 Task: Look for space in Morlanwelz-Mariemont, Belgium from 7th July, 2023 to 14th July, 2023 for 1 adult in price range Rs.6000 to Rs.14000. Place can be shared room with 1  bedroom having 1 bed and 1 bathroom. Property type can be hotel. Amenities needed are: heating, . Booking option can be shelf check-in. Required host language is English.
Action: Mouse moved to (436, 113)
Screenshot: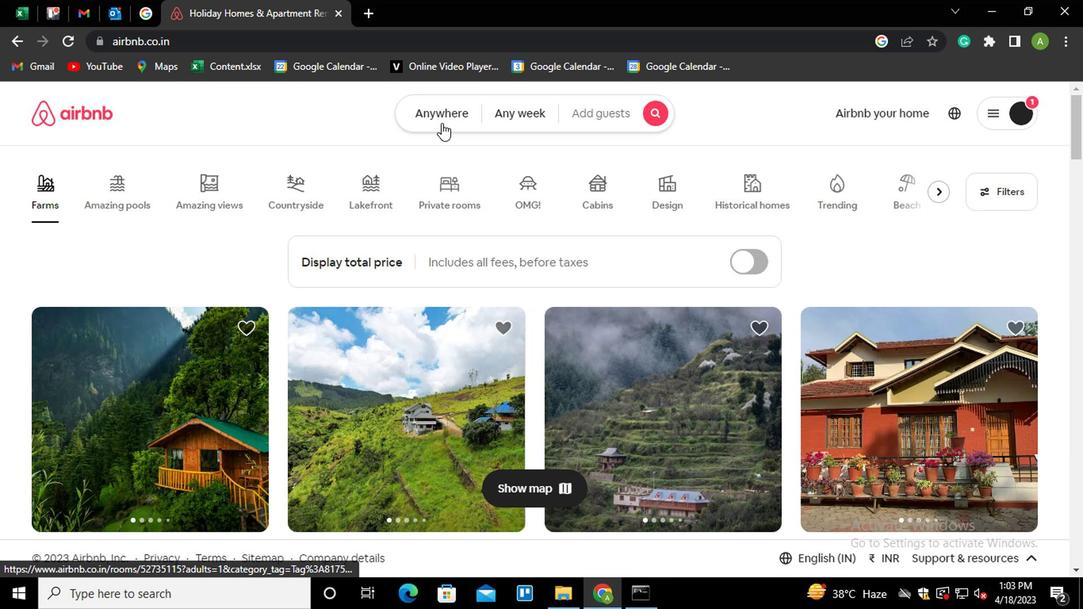 
Action: Mouse pressed left at (436, 113)
Screenshot: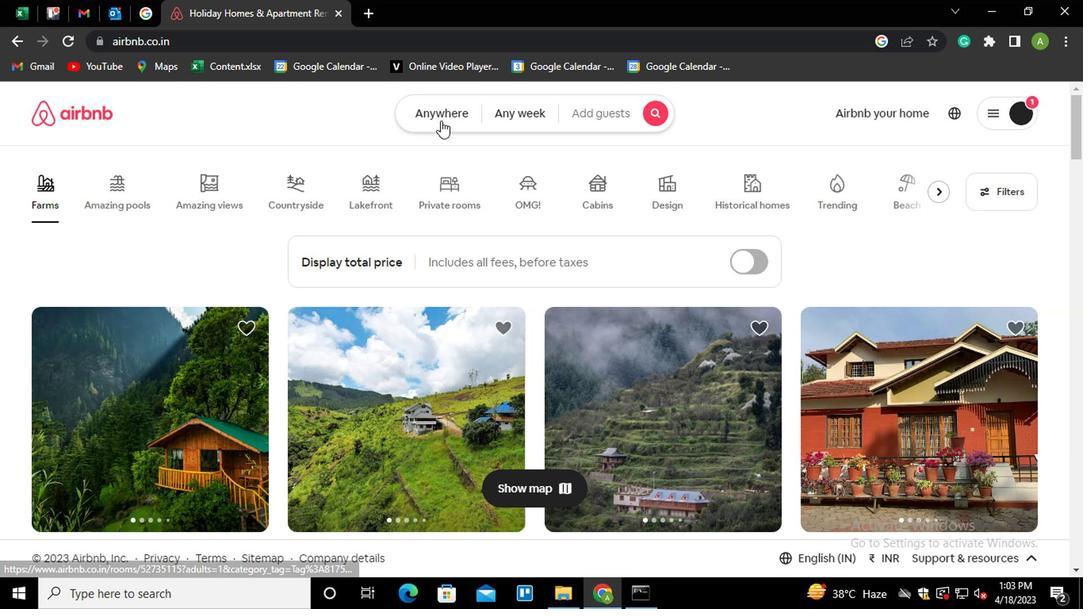 
Action: Mouse moved to (297, 173)
Screenshot: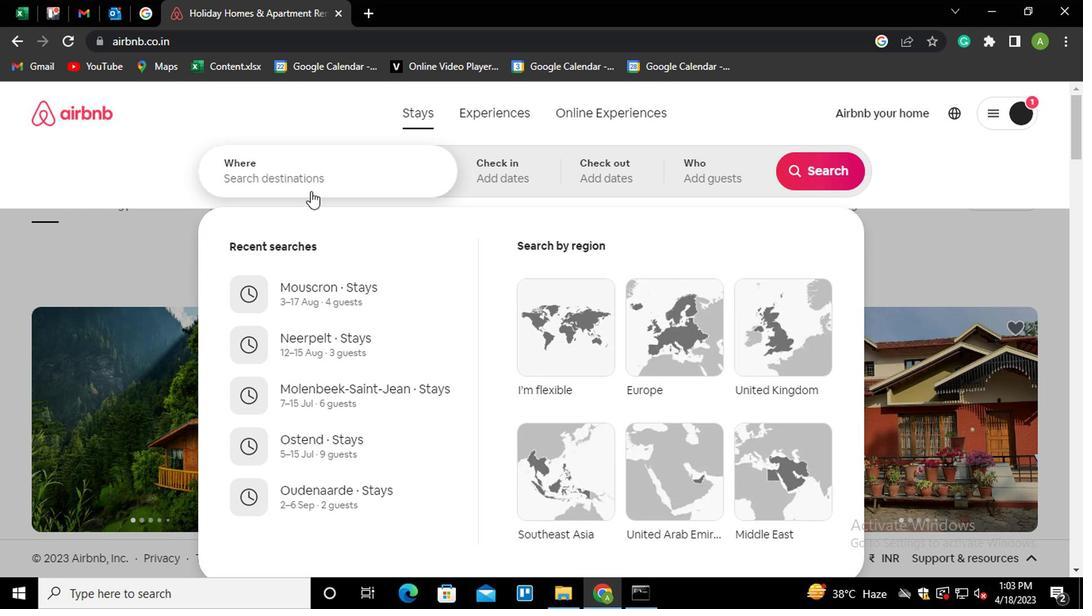 
Action: Mouse pressed left at (297, 173)
Screenshot: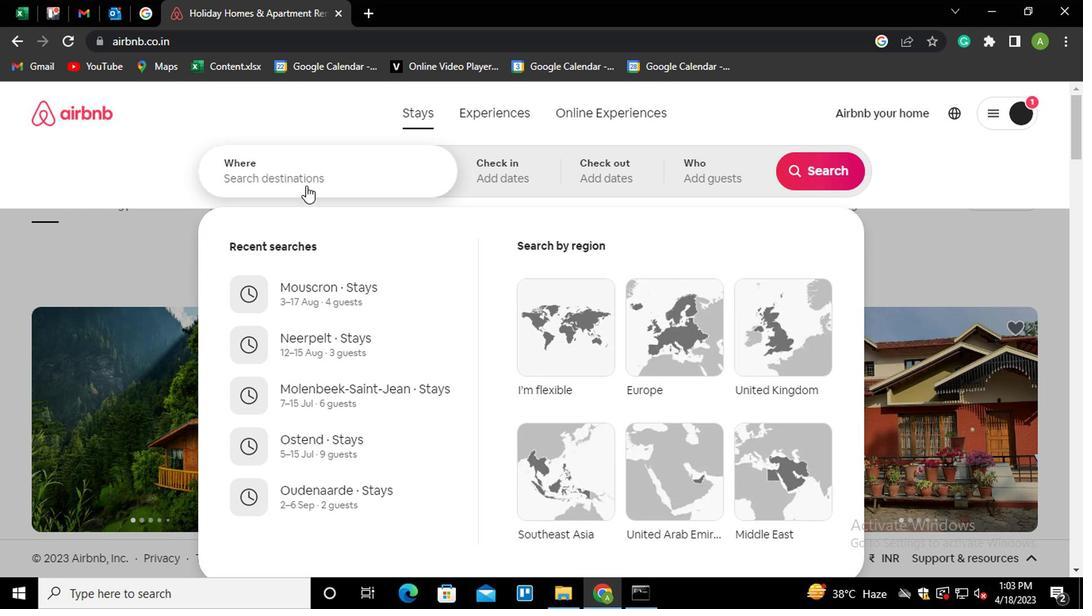 
Action: Key pressed <Key.shift_r><Key.shift_r><Key.shift_r><Key.shift_r><Key.shift_r><Key.shift_r><Key.shift_r><Key.shift_r>Morlanwelz
Screenshot: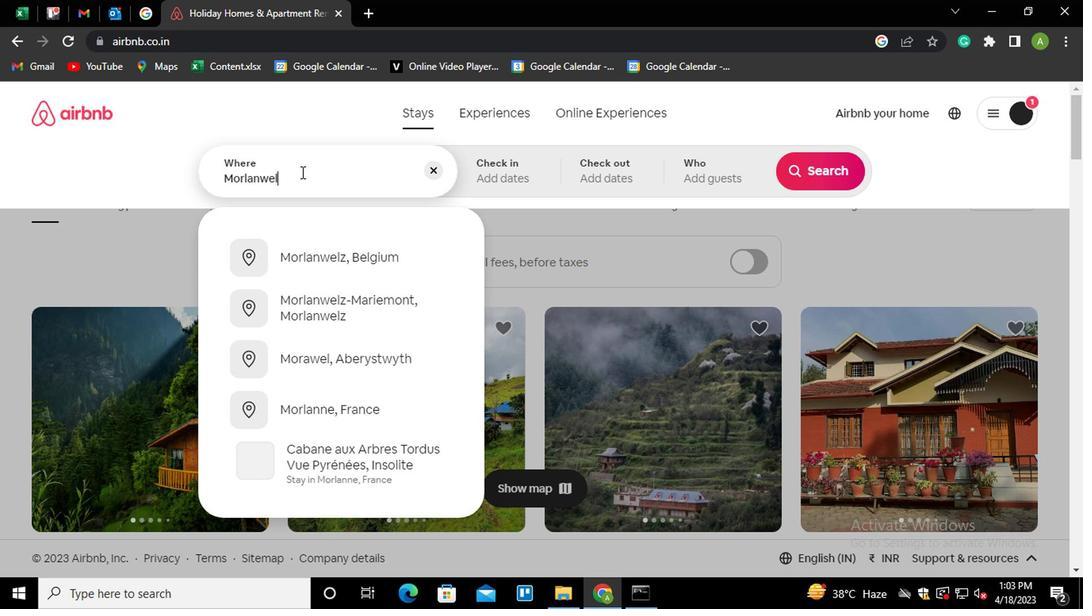 
Action: Mouse moved to (326, 303)
Screenshot: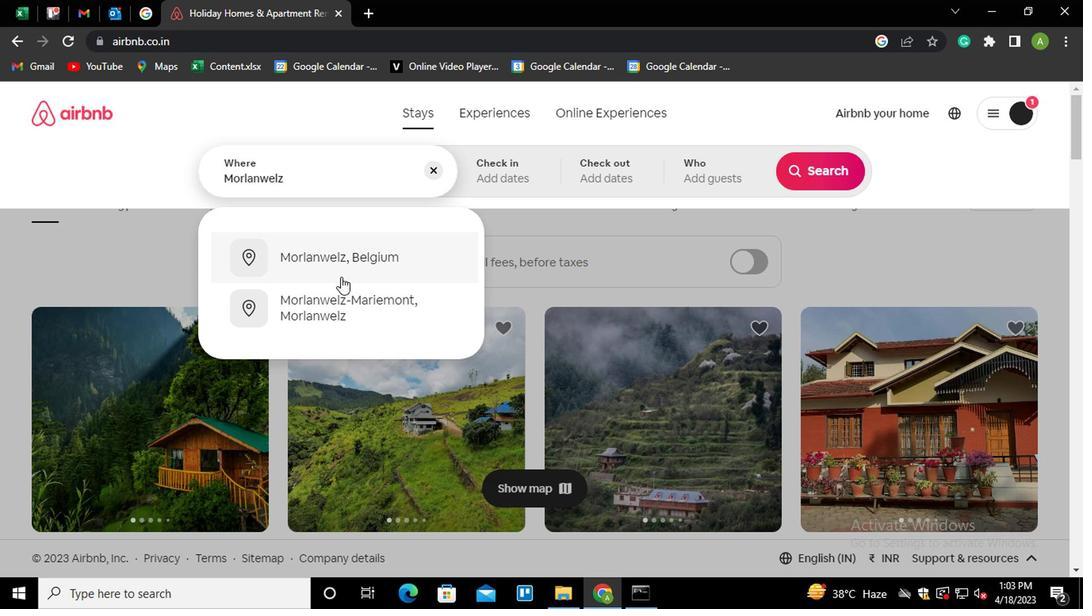 
Action: Mouse pressed left at (326, 303)
Screenshot: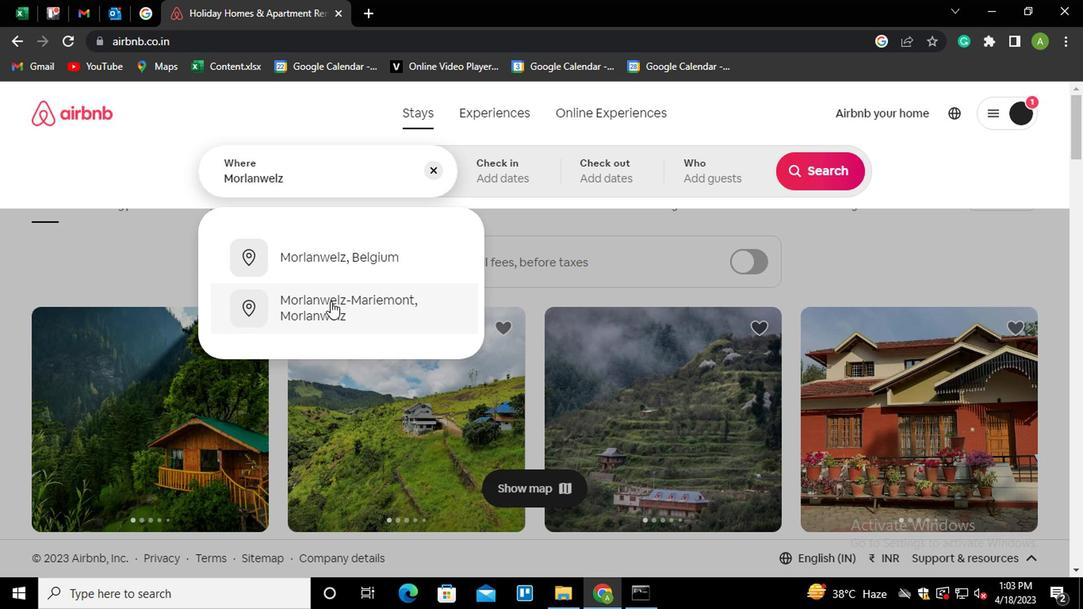 
Action: Mouse moved to (807, 299)
Screenshot: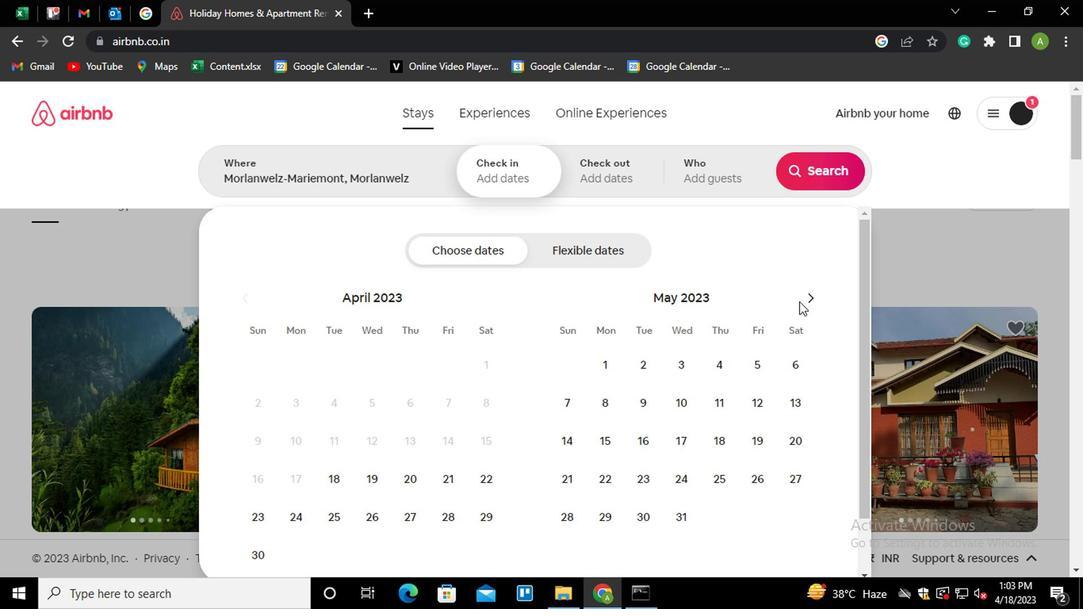 
Action: Mouse pressed left at (807, 299)
Screenshot: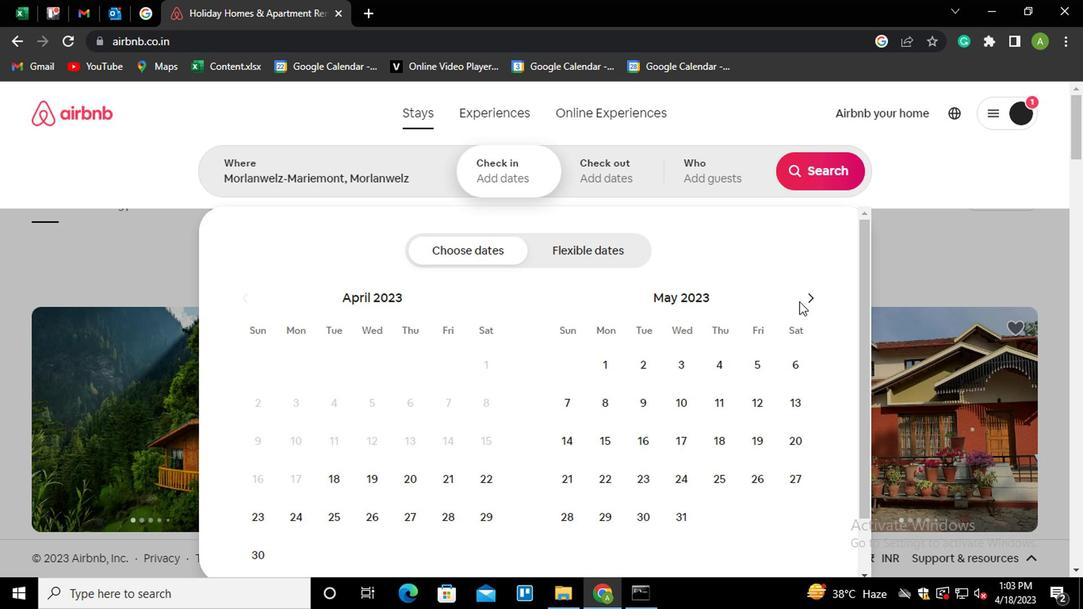 
Action: Mouse pressed left at (807, 299)
Screenshot: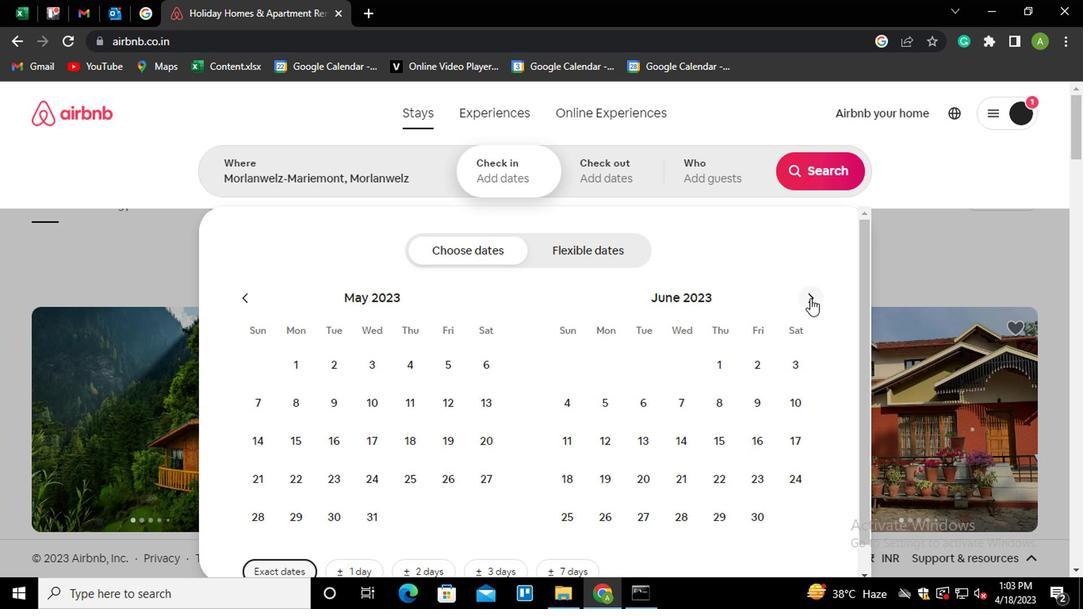 
Action: Mouse moved to (762, 404)
Screenshot: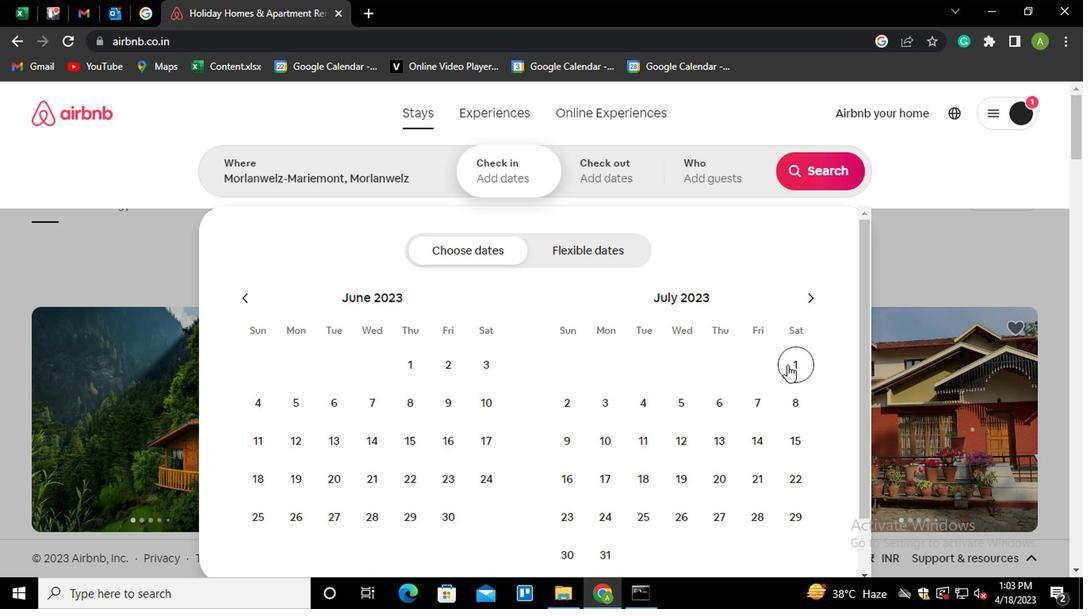 
Action: Mouse pressed left at (762, 404)
Screenshot: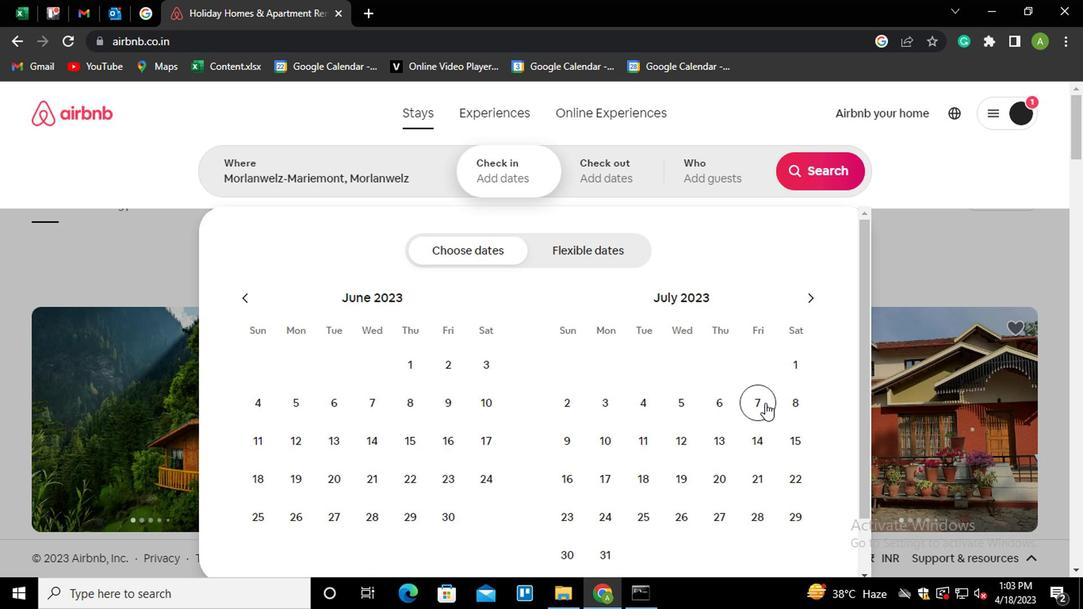 
Action: Mouse moved to (753, 434)
Screenshot: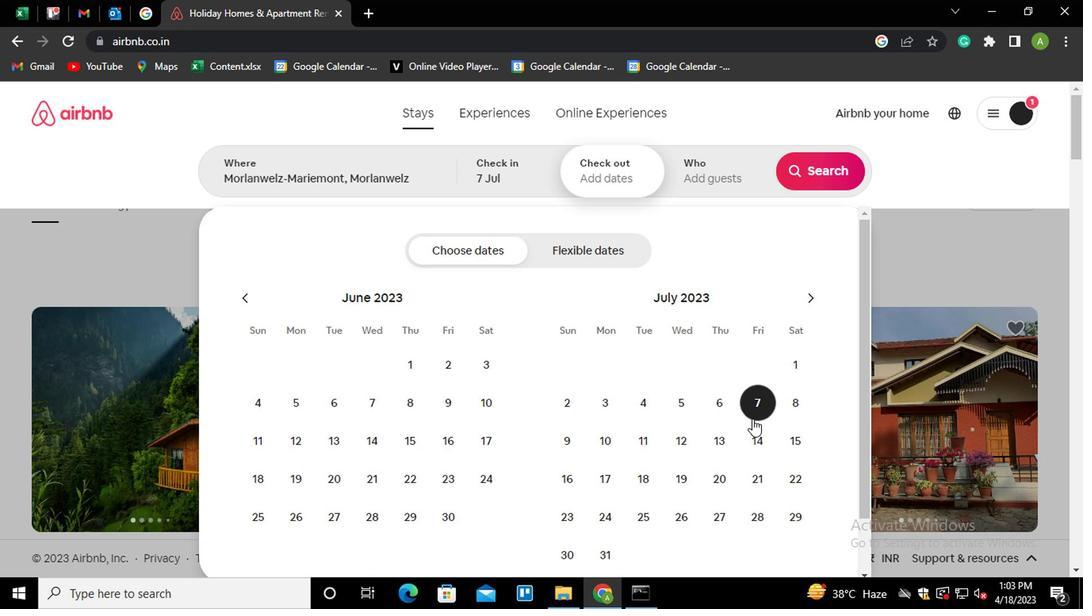 
Action: Mouse pressed left at (753, 434)
Screenshot: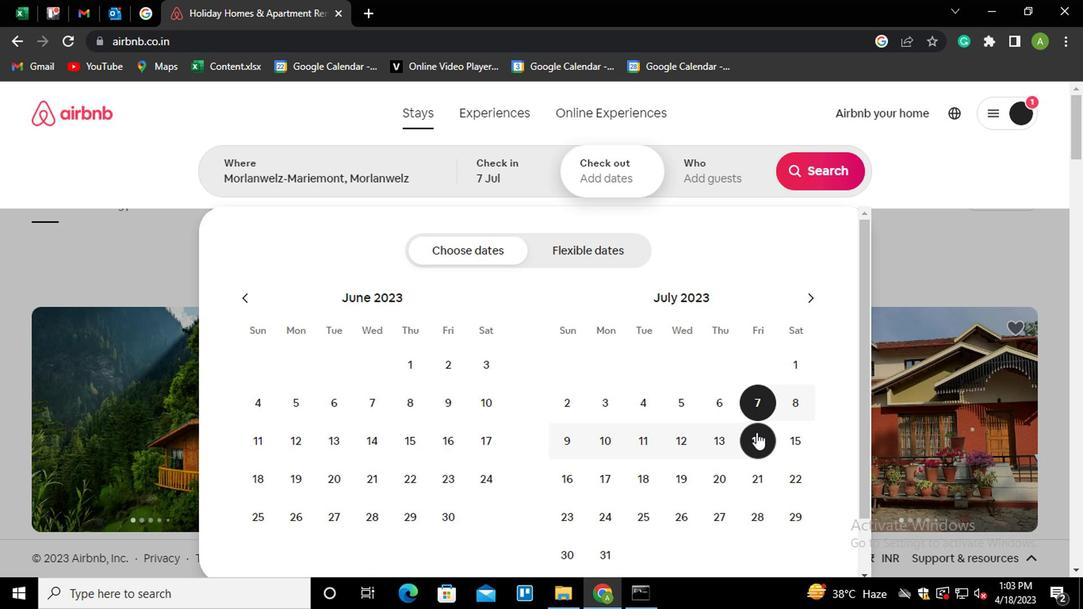
Action: Mouse moved to (703, 177)
Screenshot: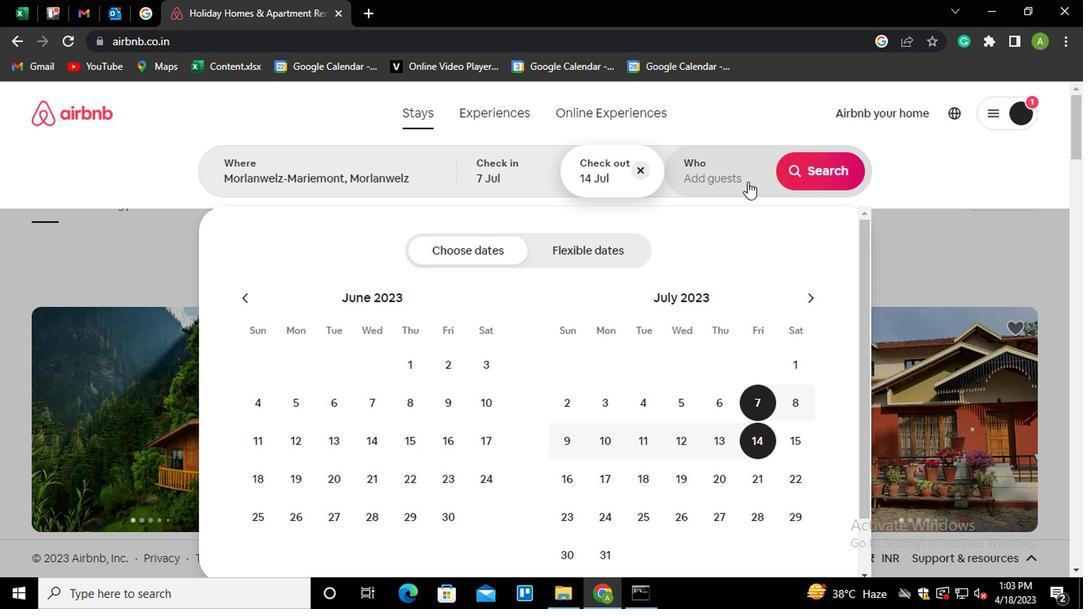
Action: Mouse pressed left at (703, 177)
Screenshot: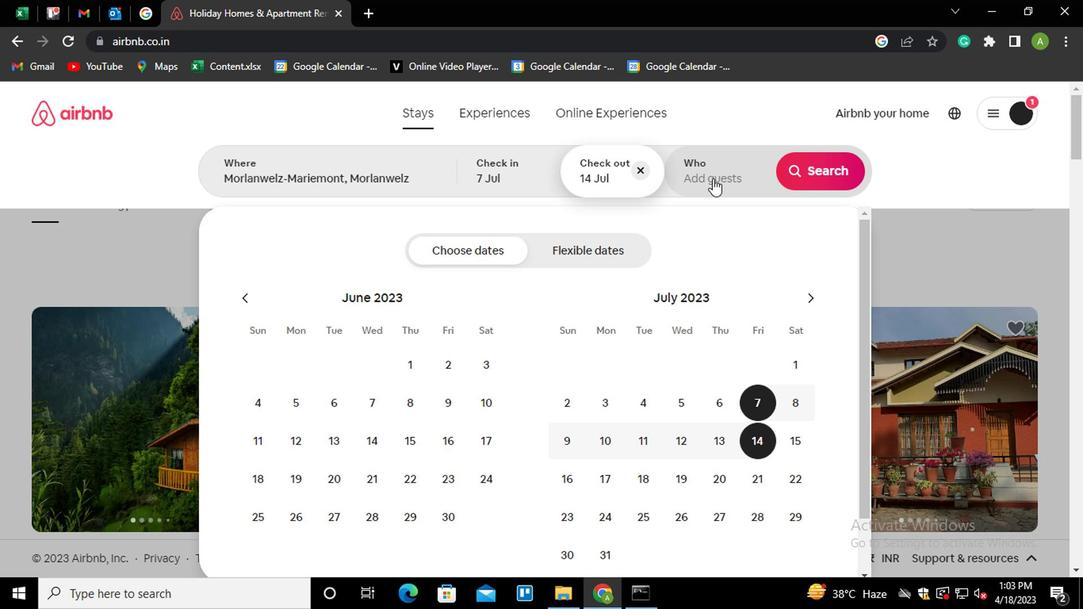 
Action: Mouse moved to (826, 255)
Screenshot: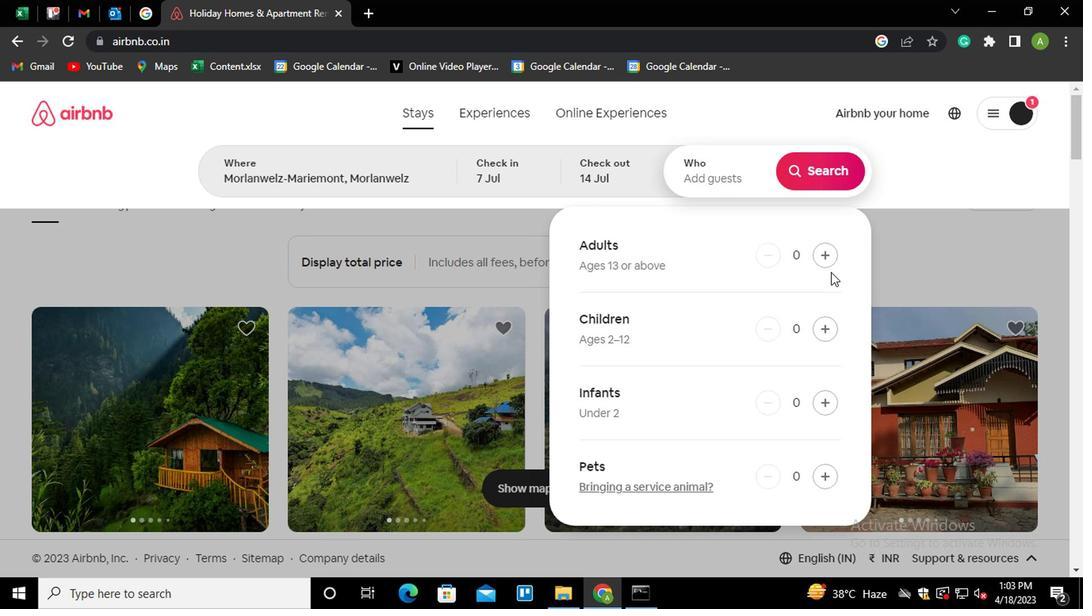 
Action: Mouse pressed left at (826, 255)
Screenshot: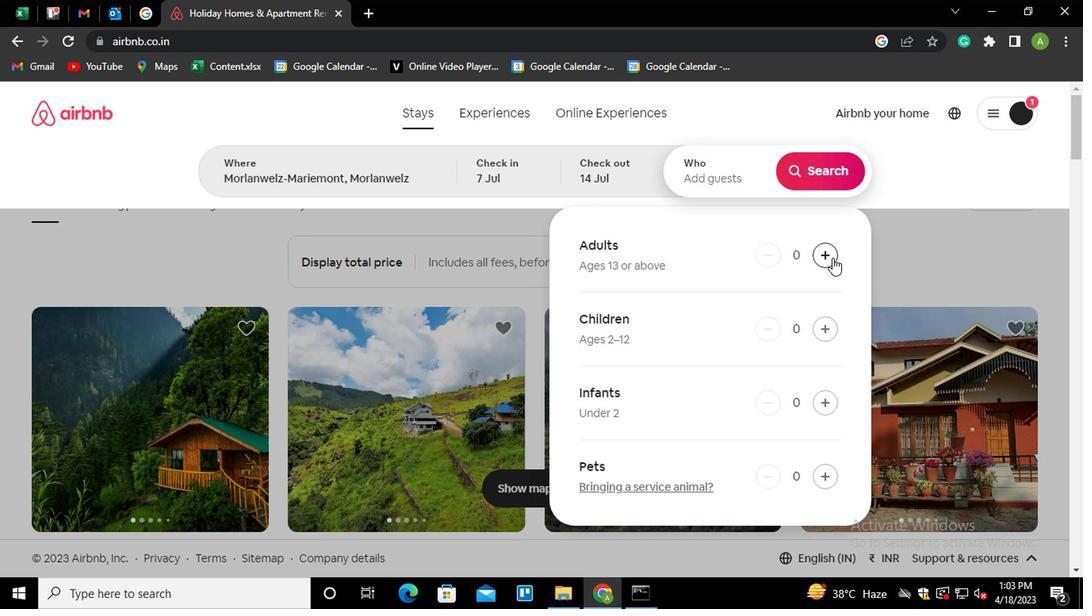 
Action: Mouse moved to (814, 183)
Screenshot: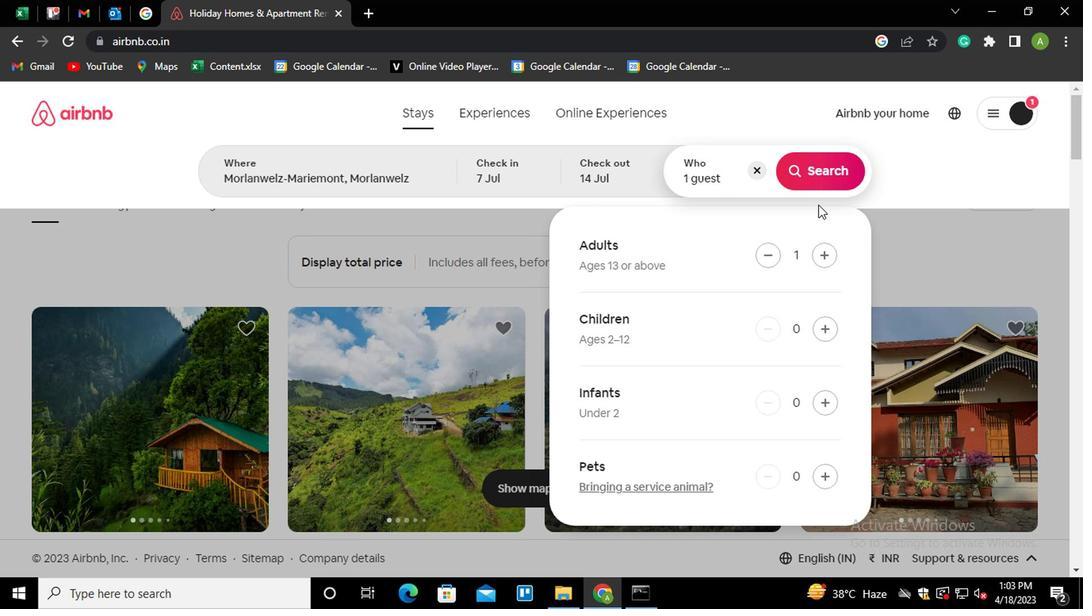 
Action: Mouse pressed left at (814, 183)
Screenshot: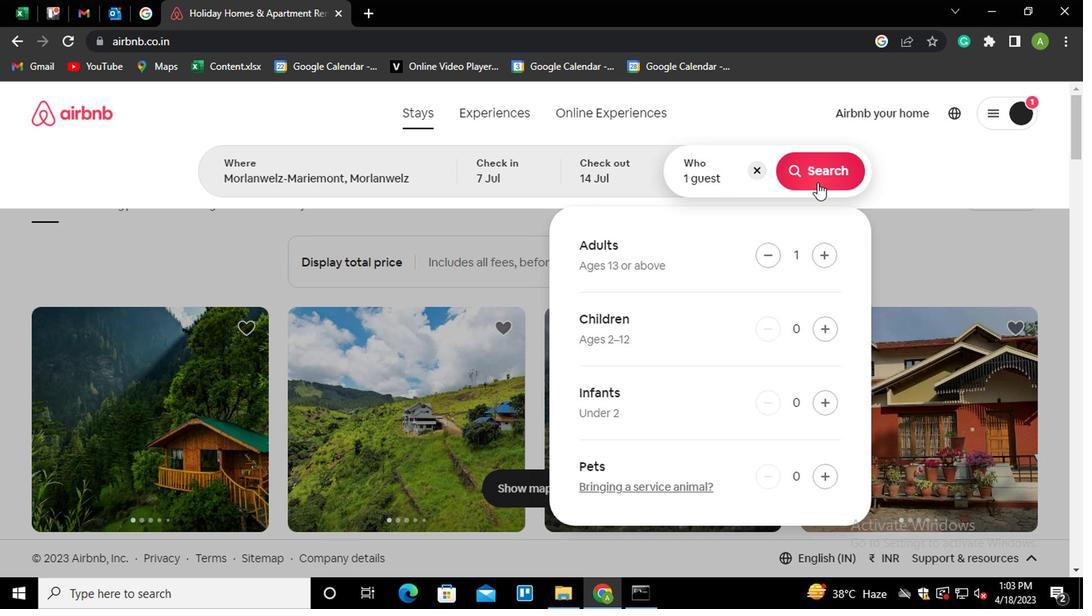 
Action: Mouse moved to (991, 175)
Screenshot: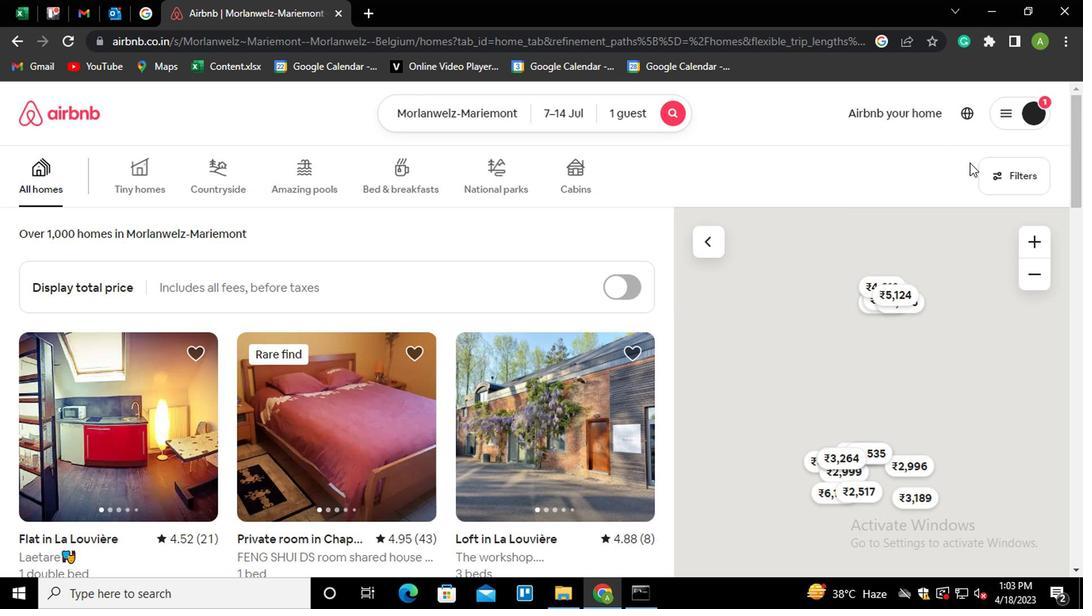 
Action: Mouse pressed left at (991, 175)
Screenshot: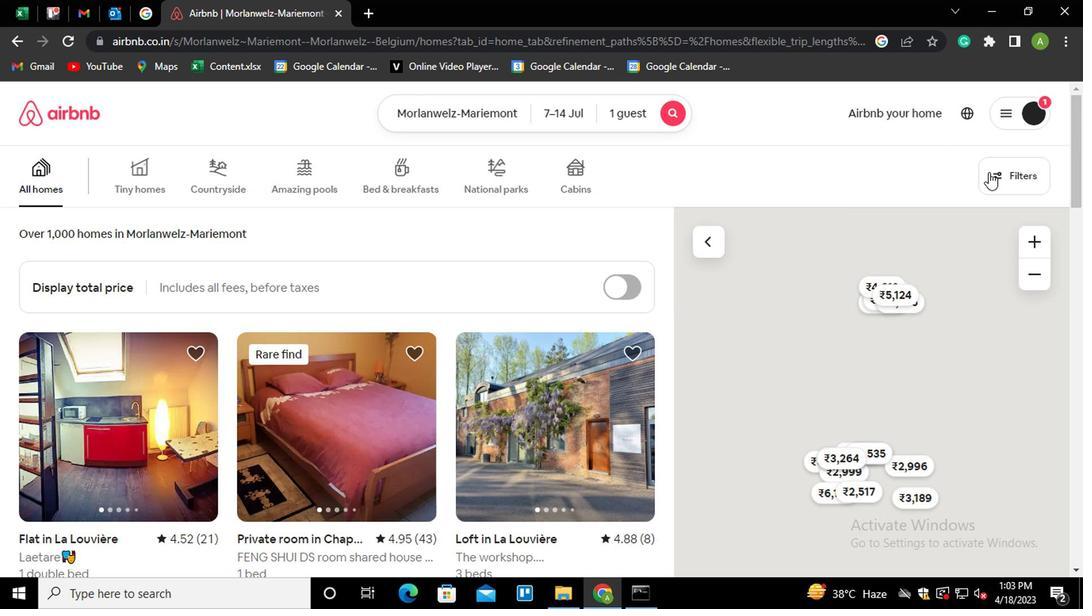 
Action: Mouse moved to (391, 367)
Screenshot: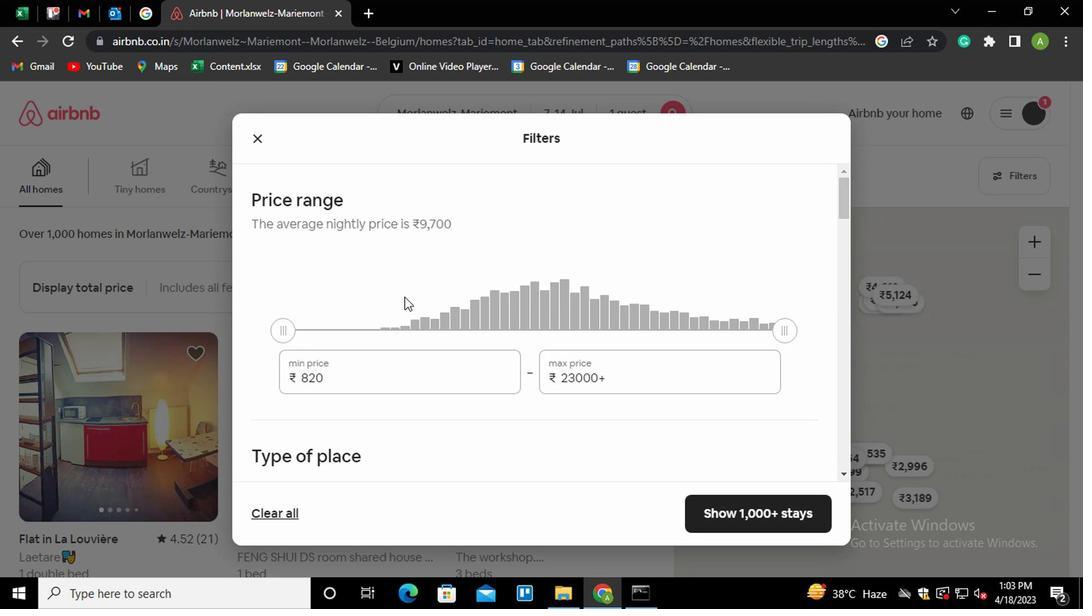 
Action: Mouse pressed left at (391, 367)
Screenshot: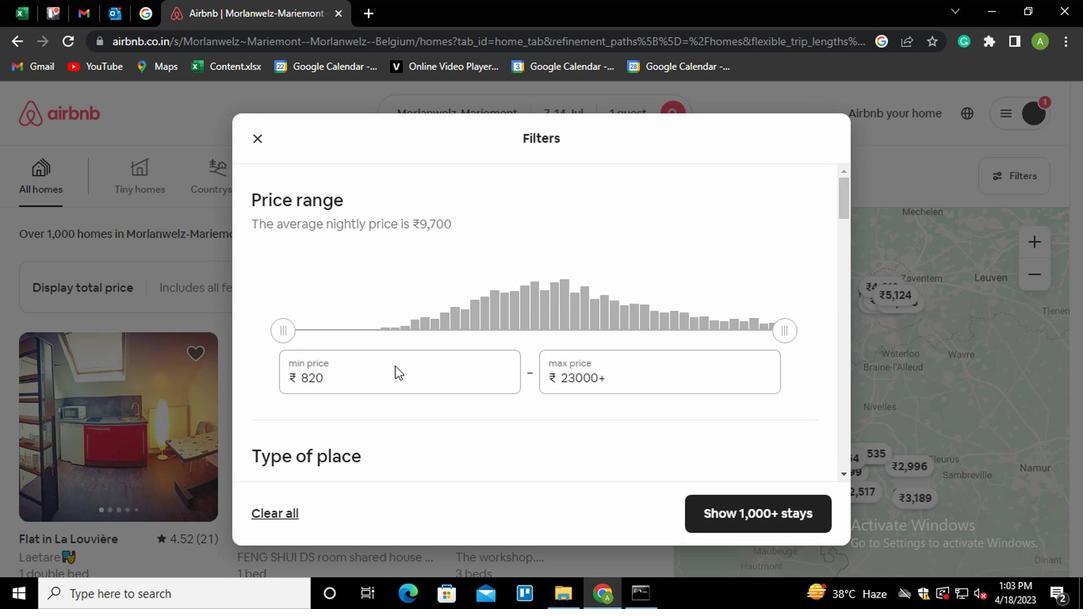 
Action: Key pressed <Key.shift_r><Key.home>6000
Screenshot: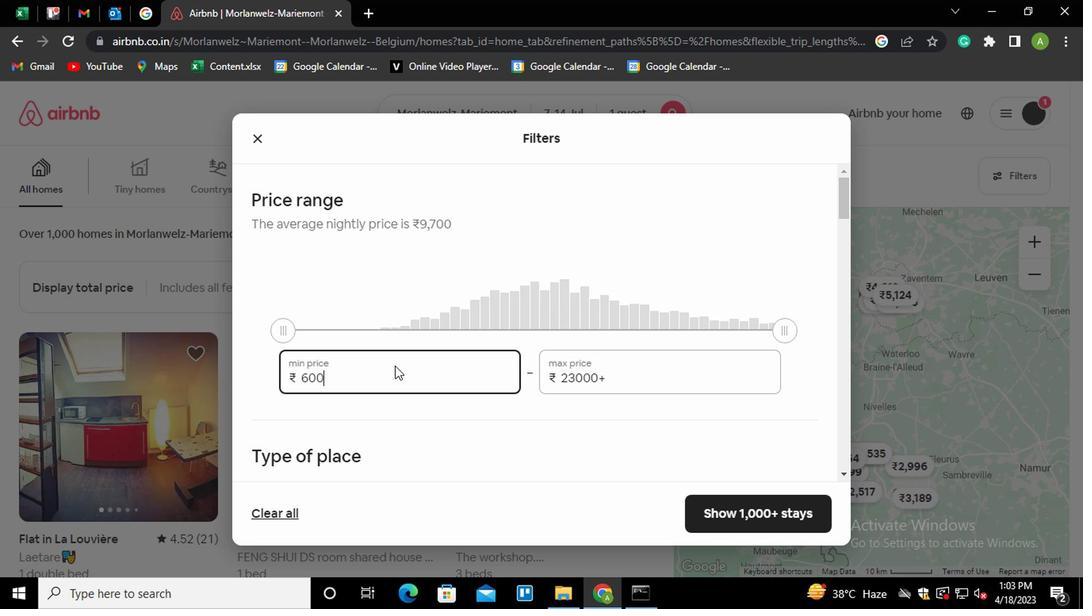 
Action: Mouse moved to (629, 371)
Screenshot: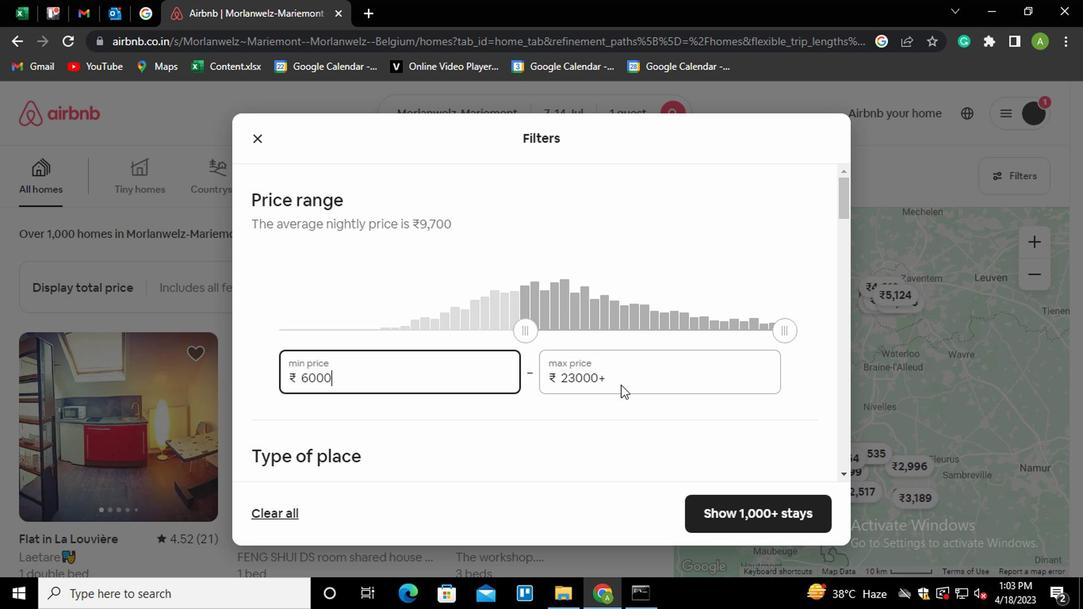 
Action: Mouse pressed left at (629, 371)
Screenshot: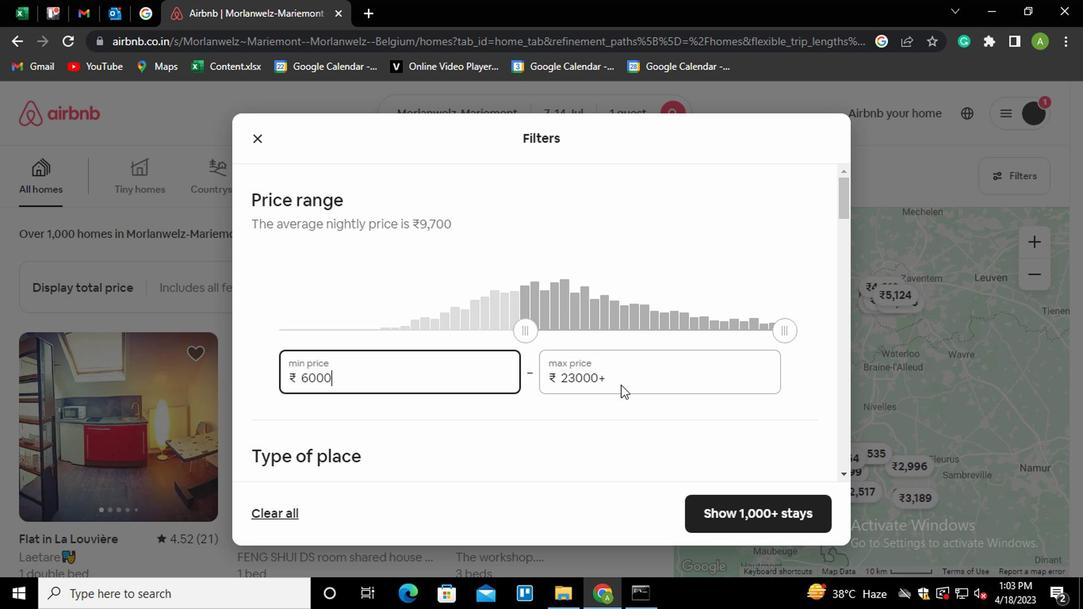 
Action: Key pressed <Key.shift_r><Key.home>14000
Screenshot: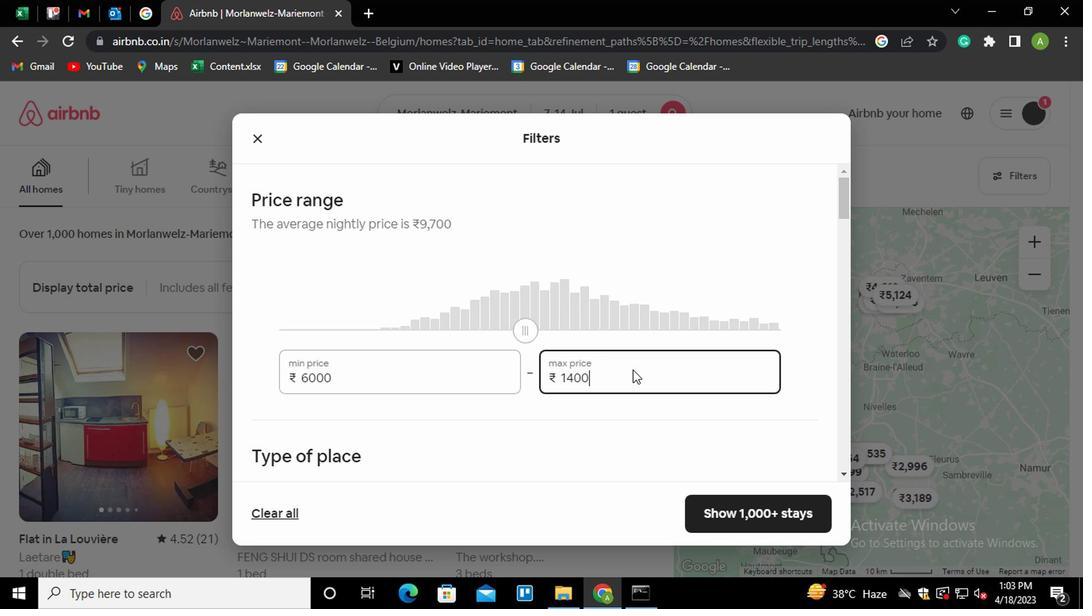 
Action: Mouse moved to (634, 369)
Screenshot: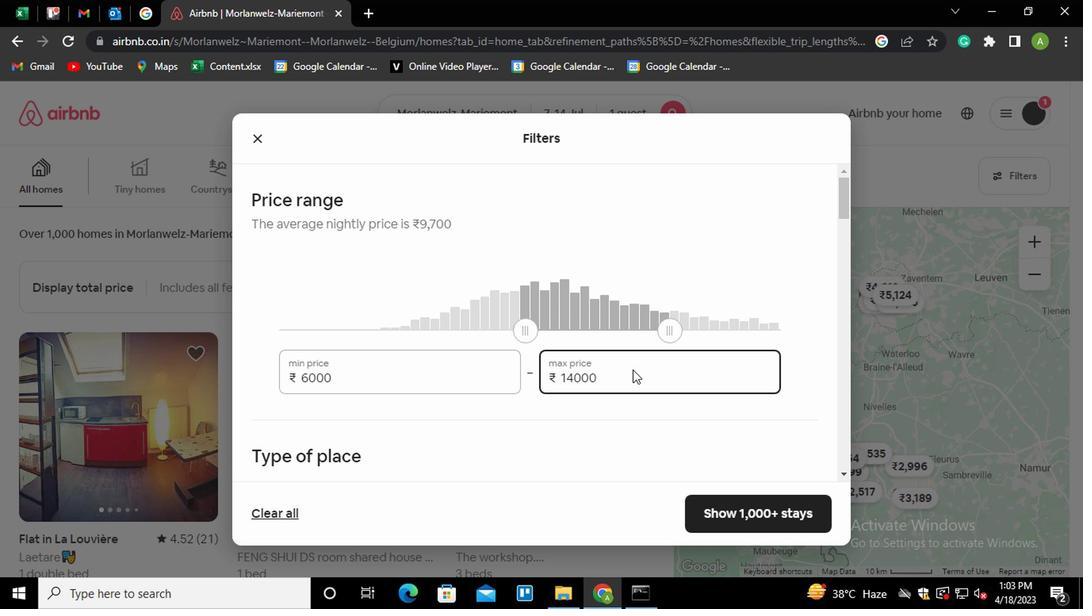 
Action: Mouse scrolled (634, 368) with delta (0, -1)
Screenshot: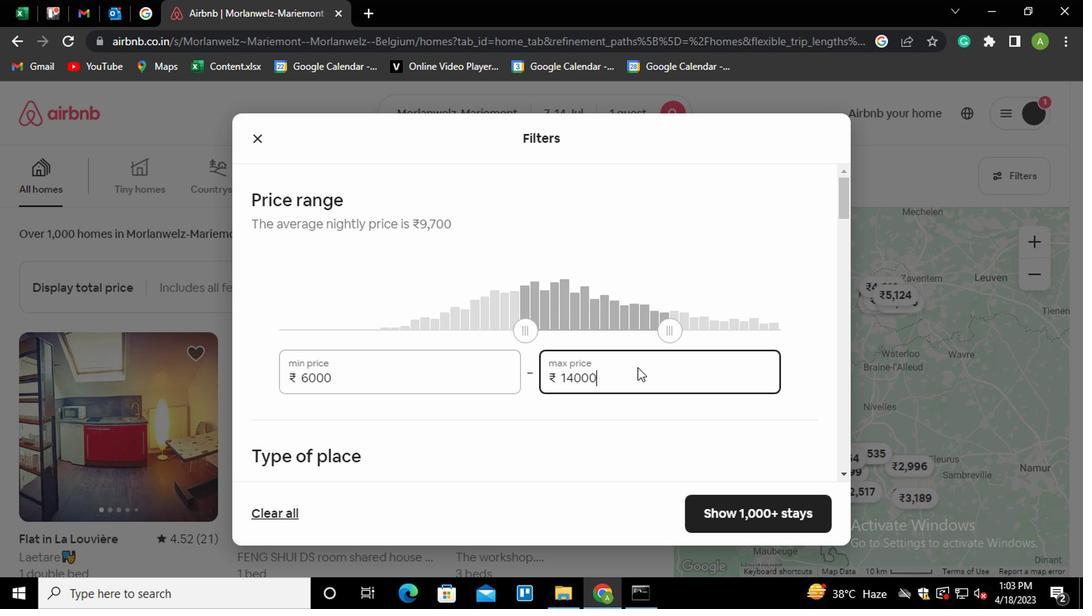 
Action: Mouse scrolled (634, 368) with delta (0, -1)
Screenshot: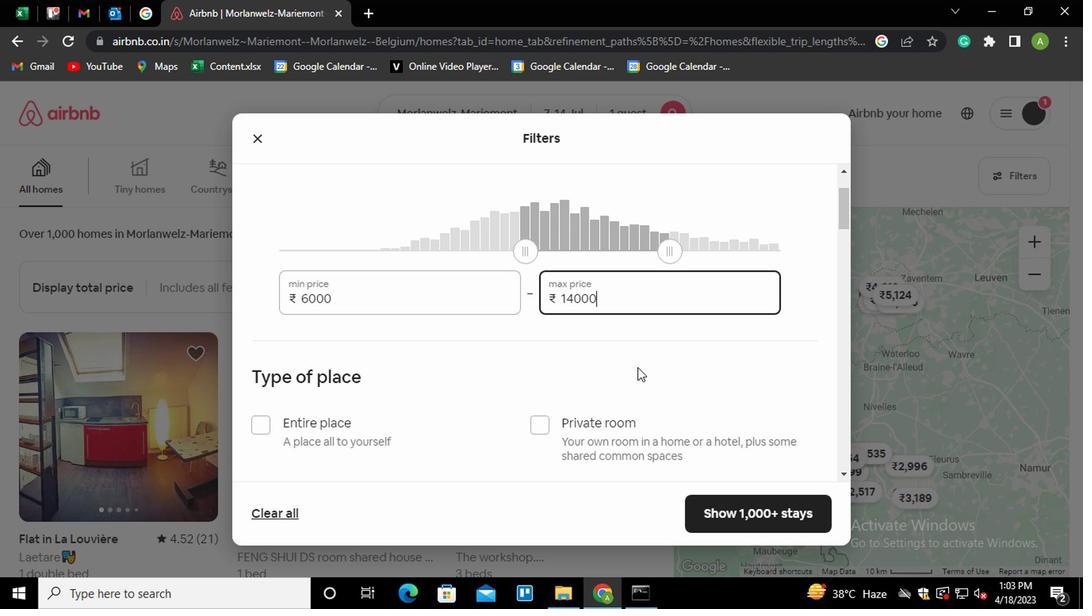 
Action: Mouse moved to (264, 412)
Screenshot: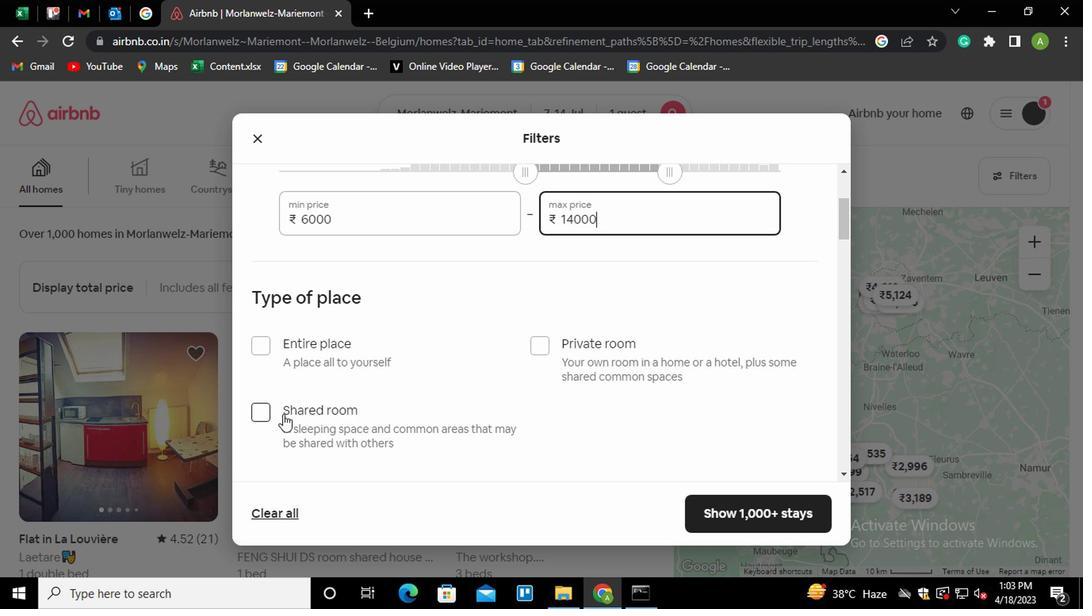
Action: Mouse pressed left at (264, 412)
Screenshot: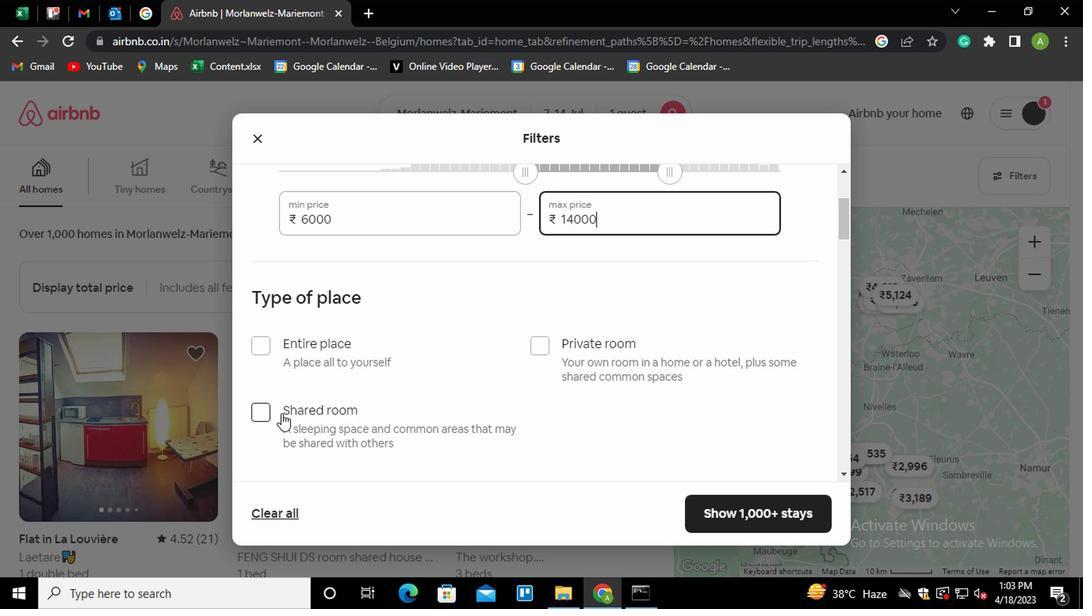 
Action: Mouse moved to (411, 406)
Screenshot: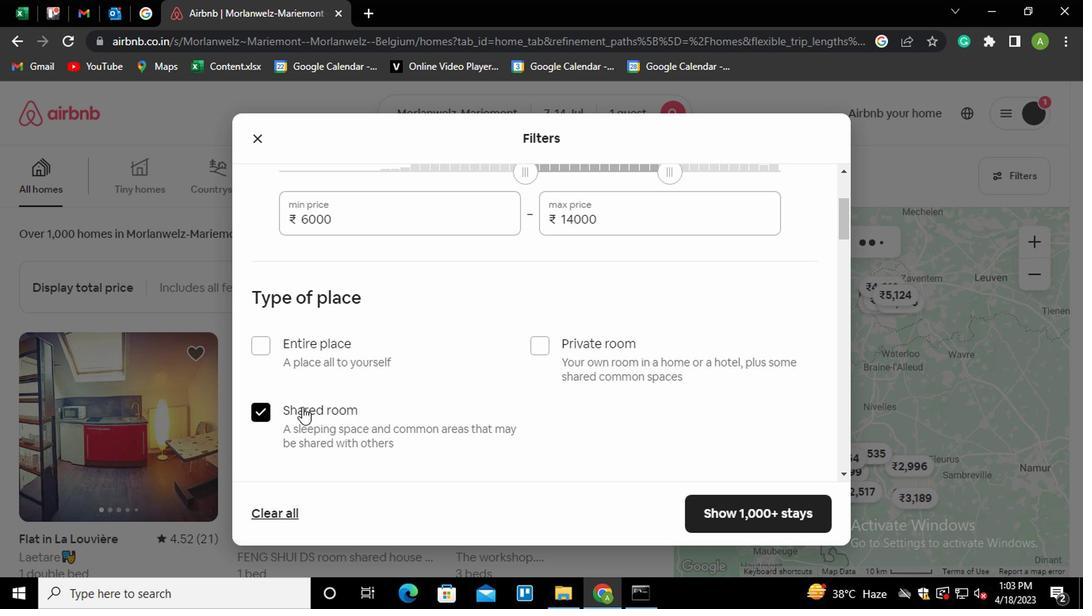 
Action: Mouse scrolled (411, 405) with delta (0, 0)
Screenshot: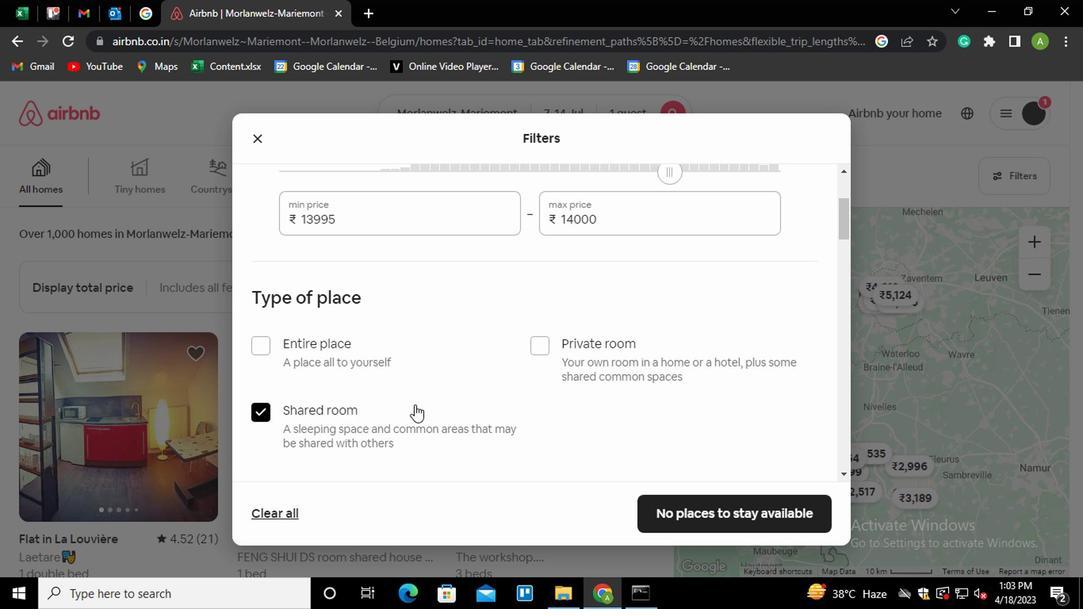 
Action: Mouse scrolled (411, 405) with delta (0, 0)
Screenshot: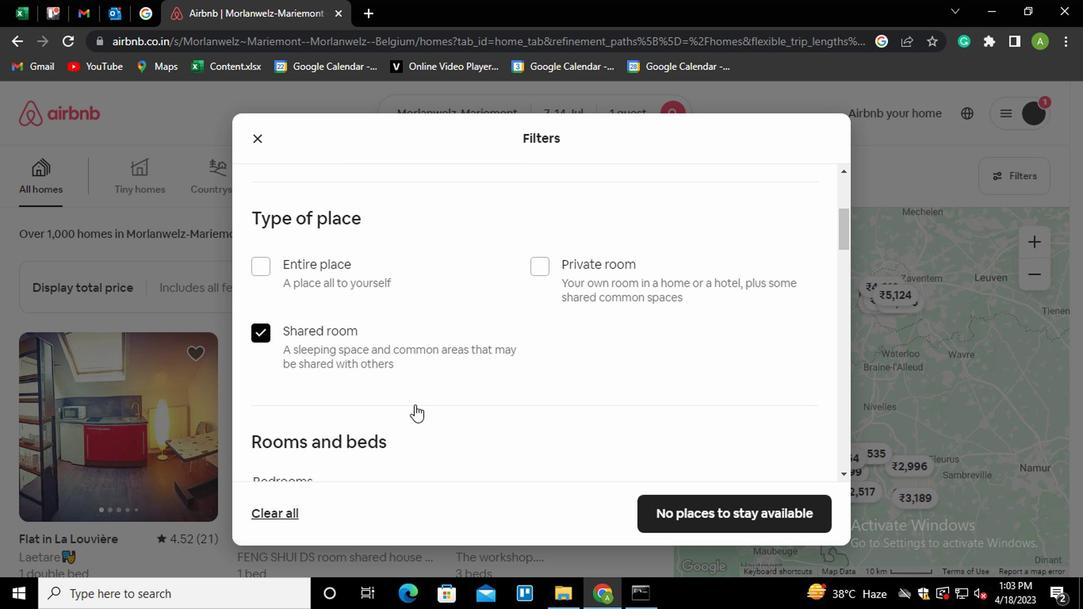 
Action: Mouse scrolled (411, 405) with delta (0, 0)
Screenshot: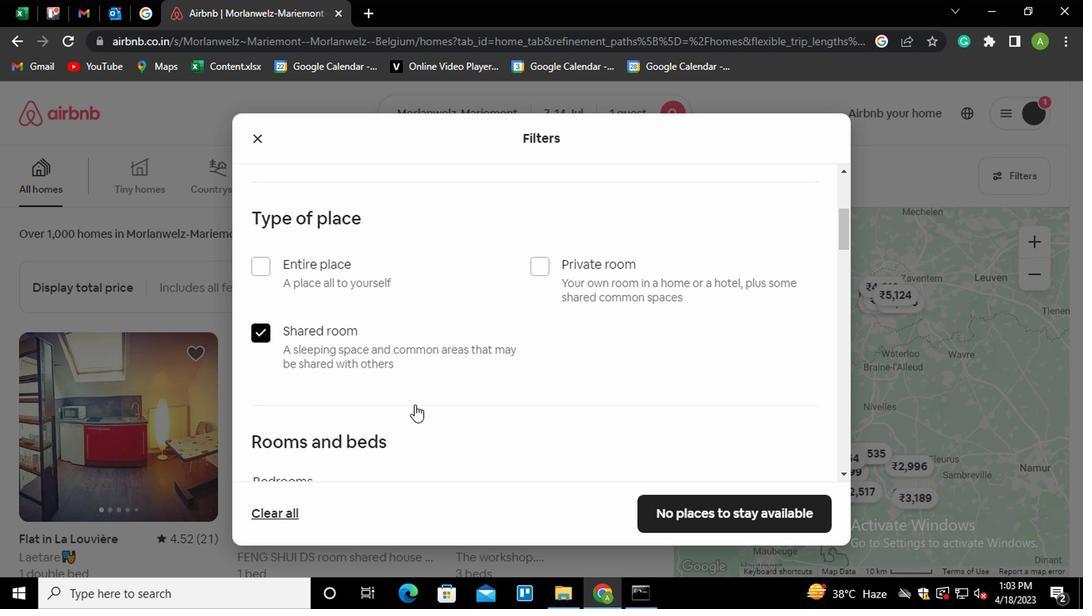 
Action: Mouse moved to (333, 373)
Screenshot: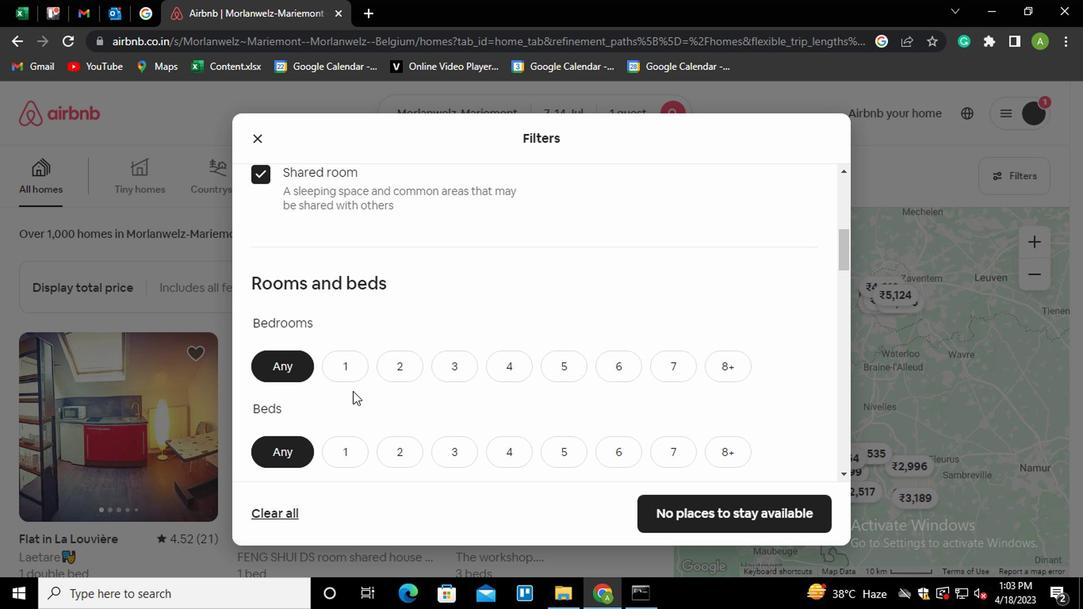 
Action: Mouse pressed left at (333, 373)
Screenshot: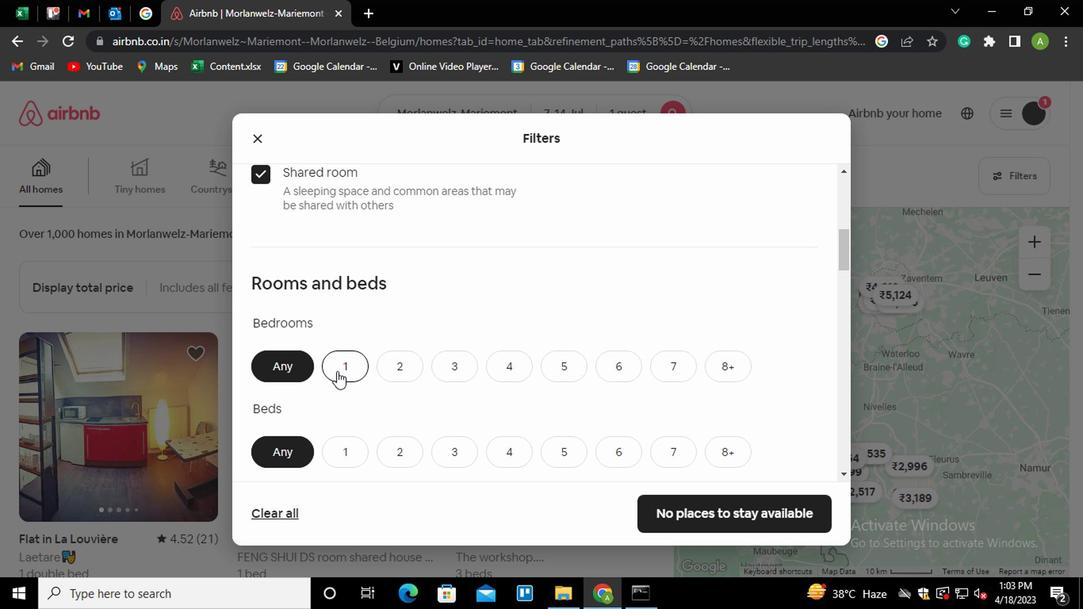 
Action: Mouse moved to (334, 412)
Screenshot: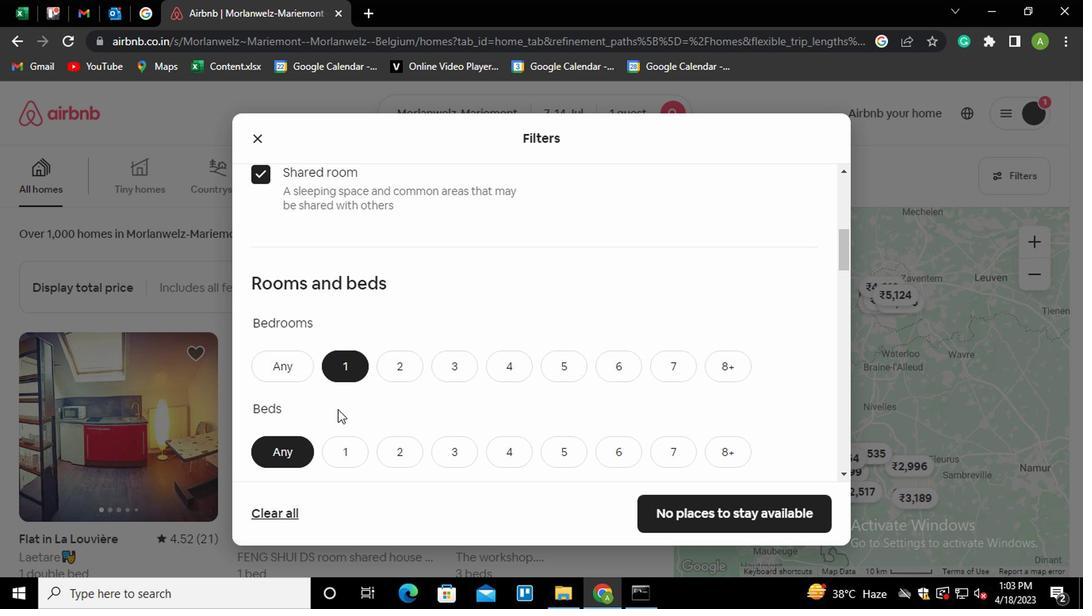 
Action: Mouse scrolled (334, 411) with delta (0, -1)
Screenshot: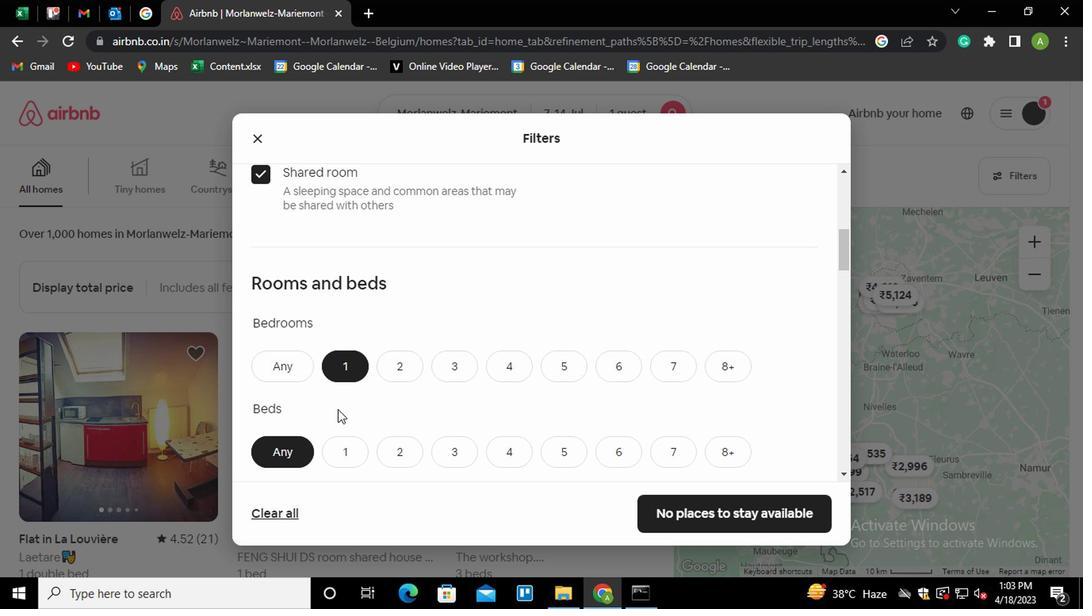 
Action: Mouse moved to (346, 379)
Screenshot: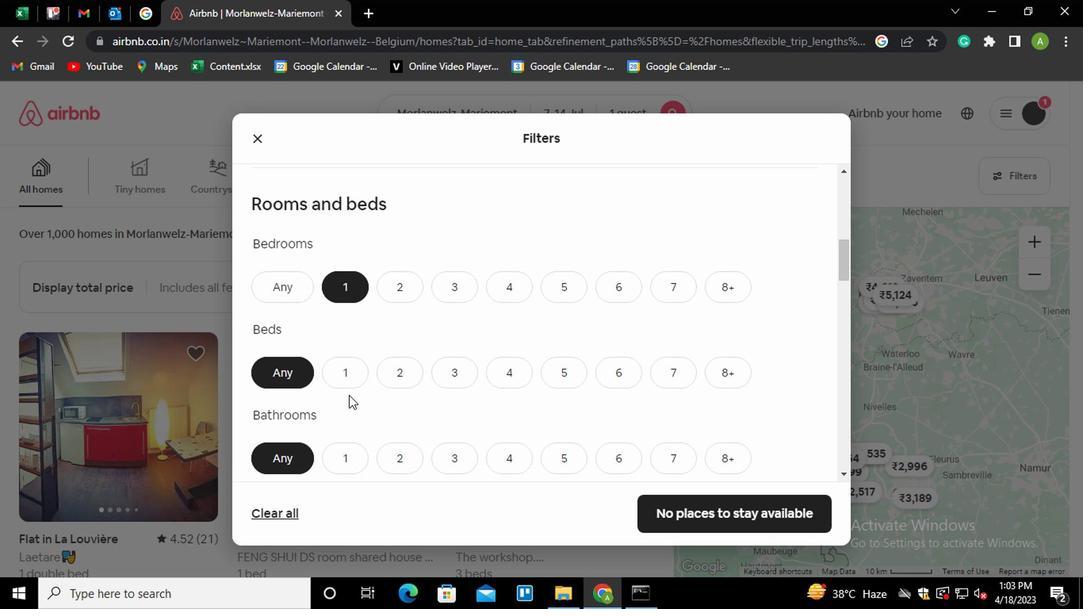 
Action: Mouse pressed left at (346, 379)
Screenshot: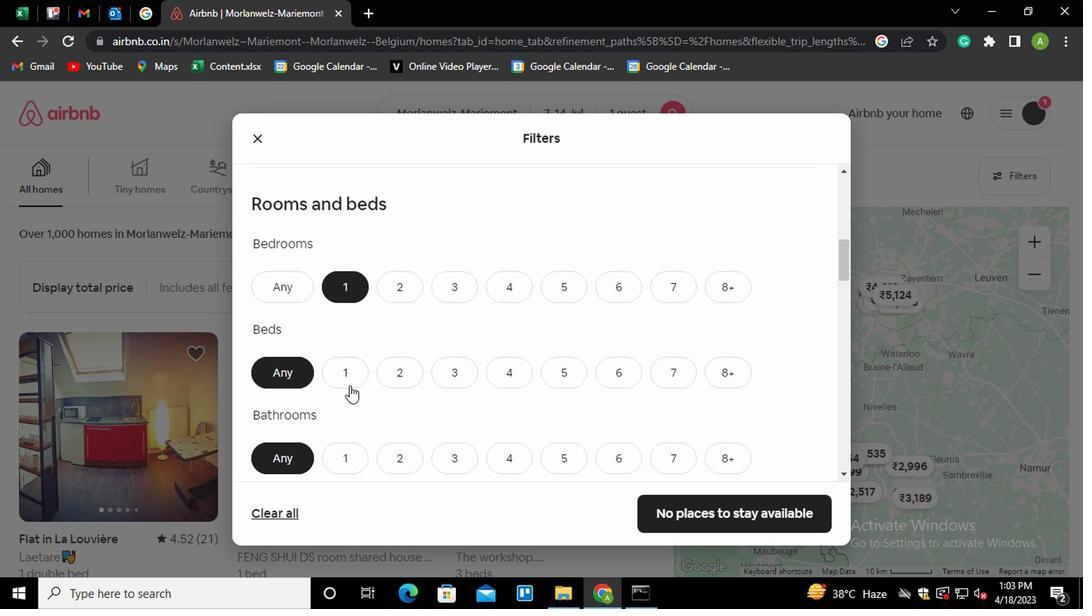
Action: Mouse moved to (344, 462)
Screenshot: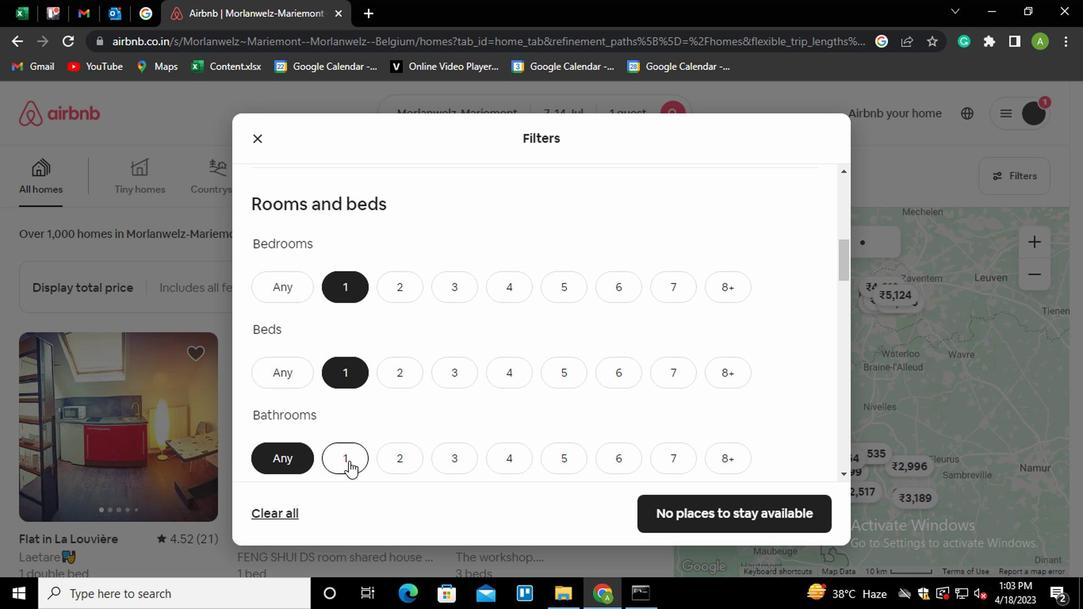 
Action: Mouse pressed left at (344, 462)
Screenshot: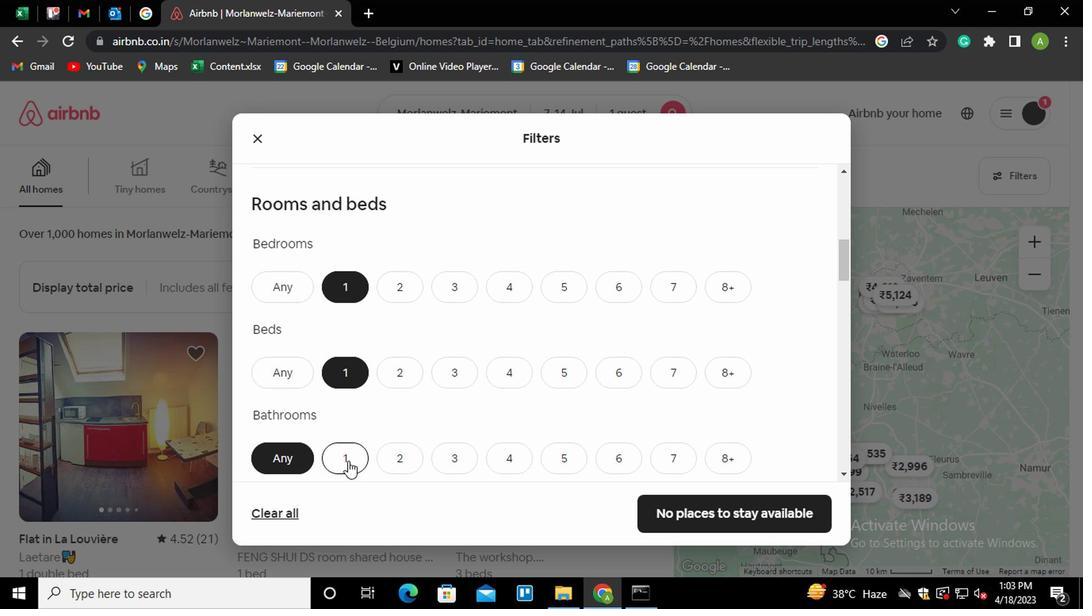 
Action: Mouse moved to (360, 435)
Screenshot: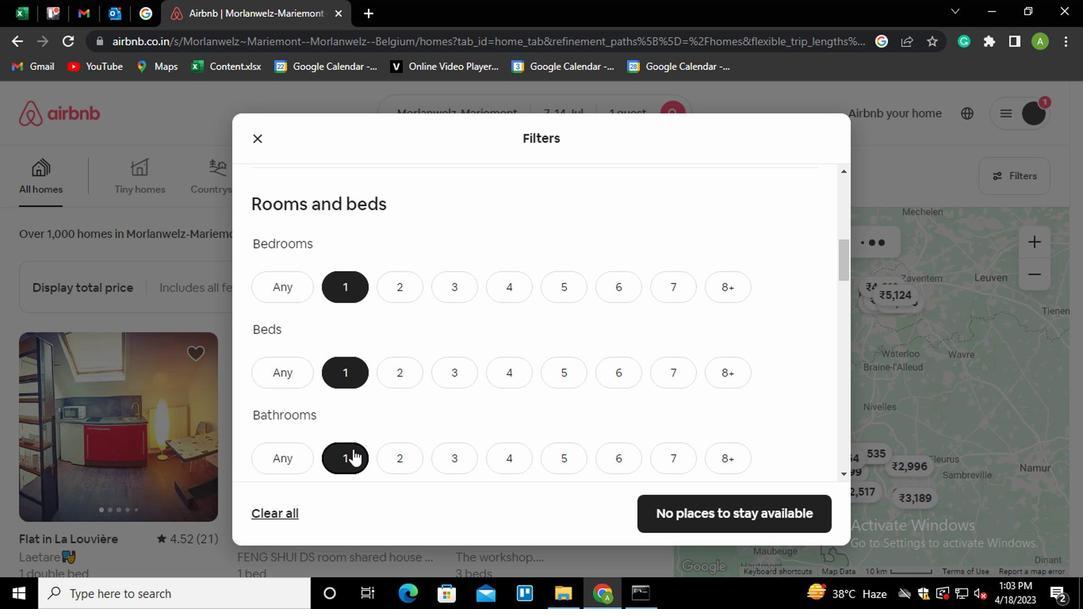 
Action: Mouse scrolled (360, 435) with delta (0, 0)
Screenshot: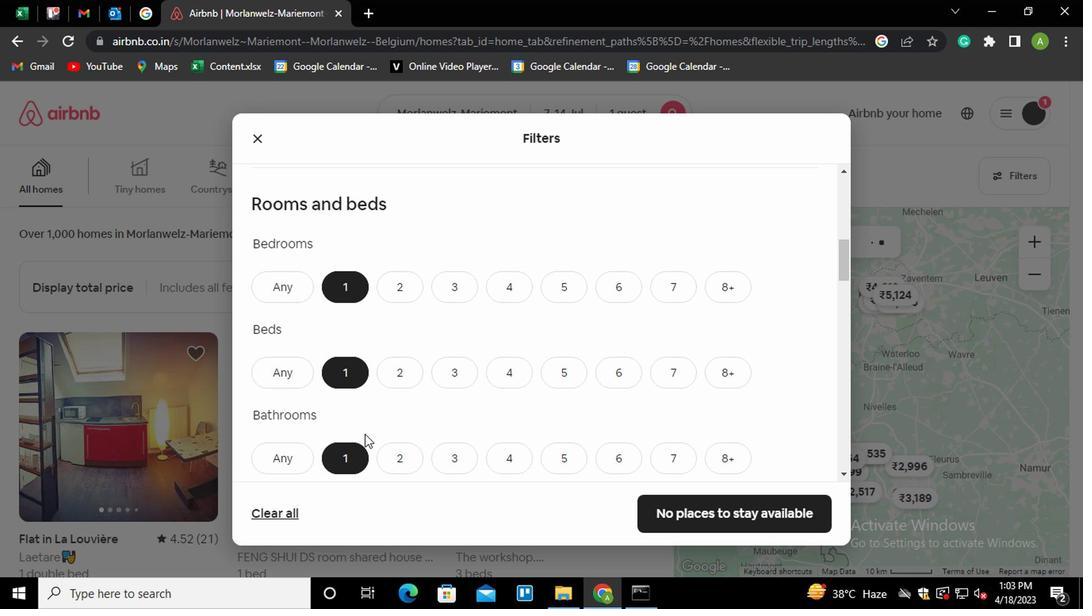 
Action: Mouse moved to (363, 433)
Screenshot: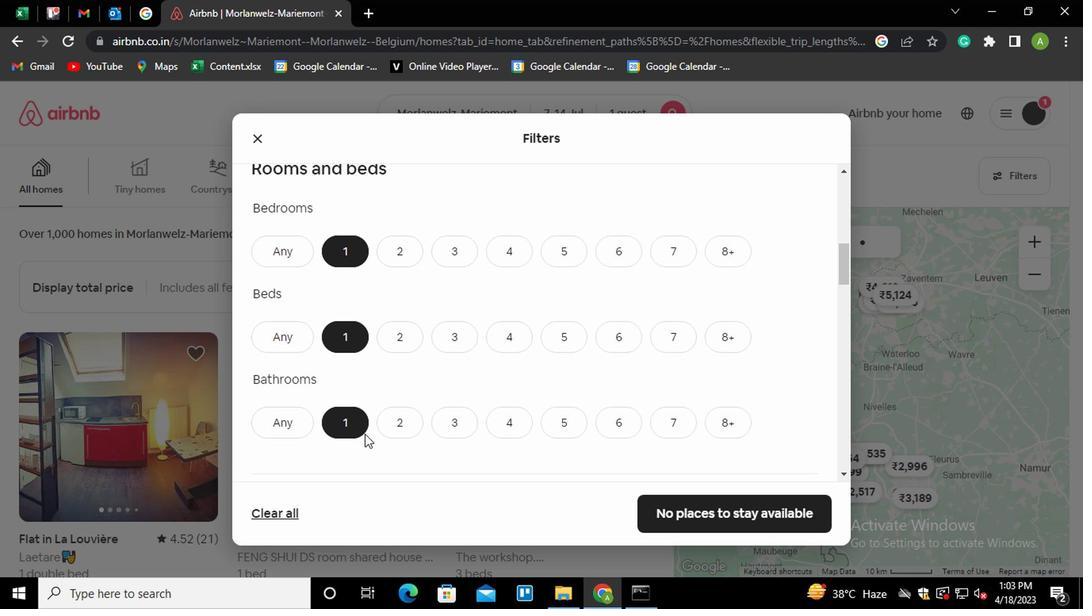 
Action: Mouse scrolled (363, 431) with delta (0, -1)
Screenshot: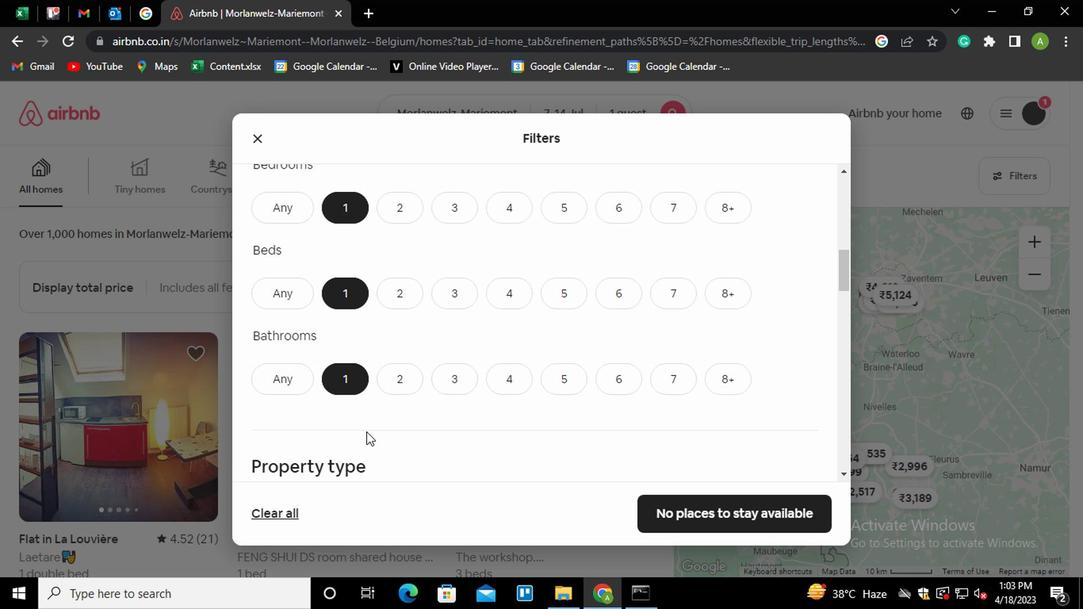 
Action: Mouse scrolled (363, 431) with delta (0, -1)
Screenshot: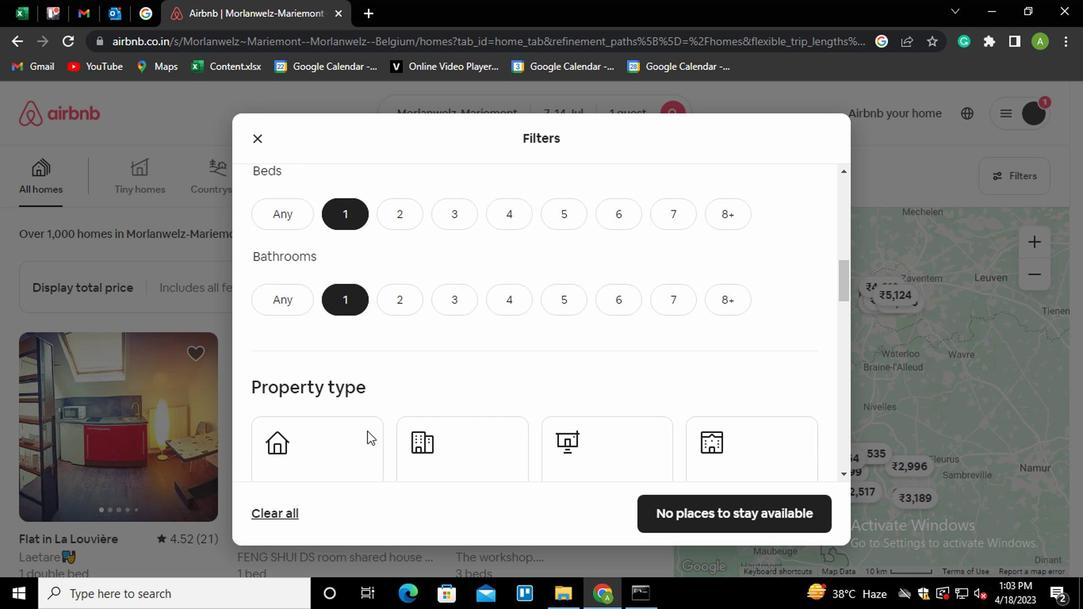
Action: Mouse moved to (707, 411)
Screenshot: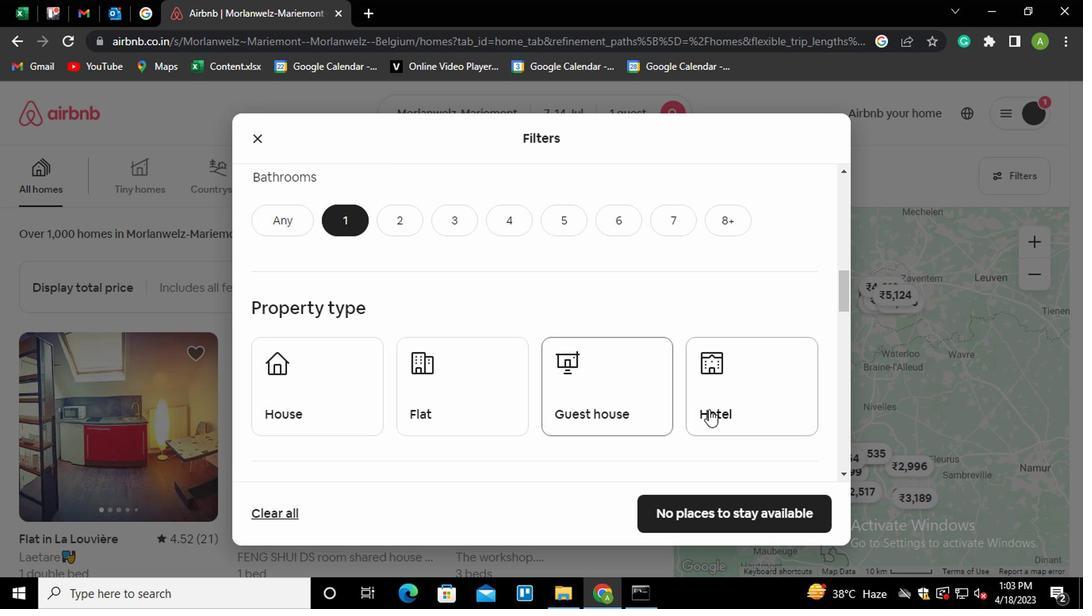 
Action: Mouse pressed left at (707, 411)
Screenshot: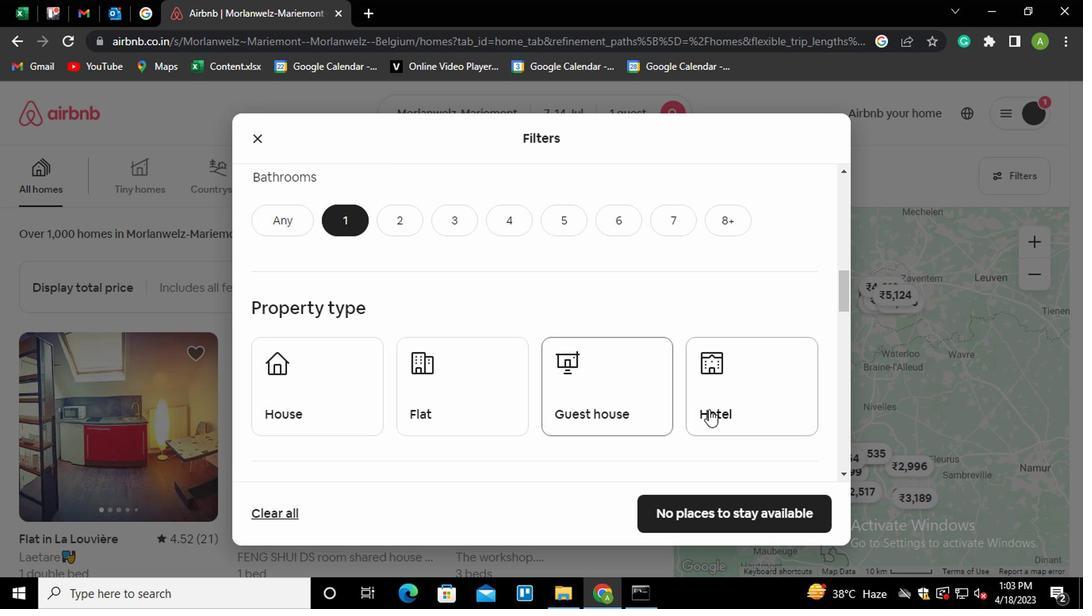 
Action: Mouse moved to (641, 387)
Screenshot: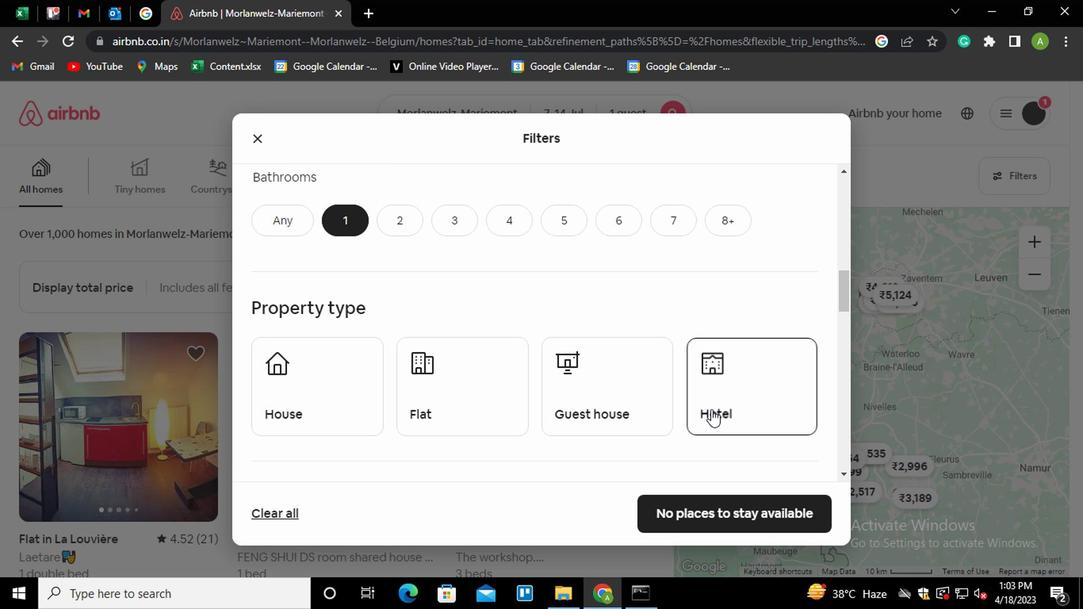 
Action: Mouse scrolled (641, 386) with delta (0, 0)
Screenshot: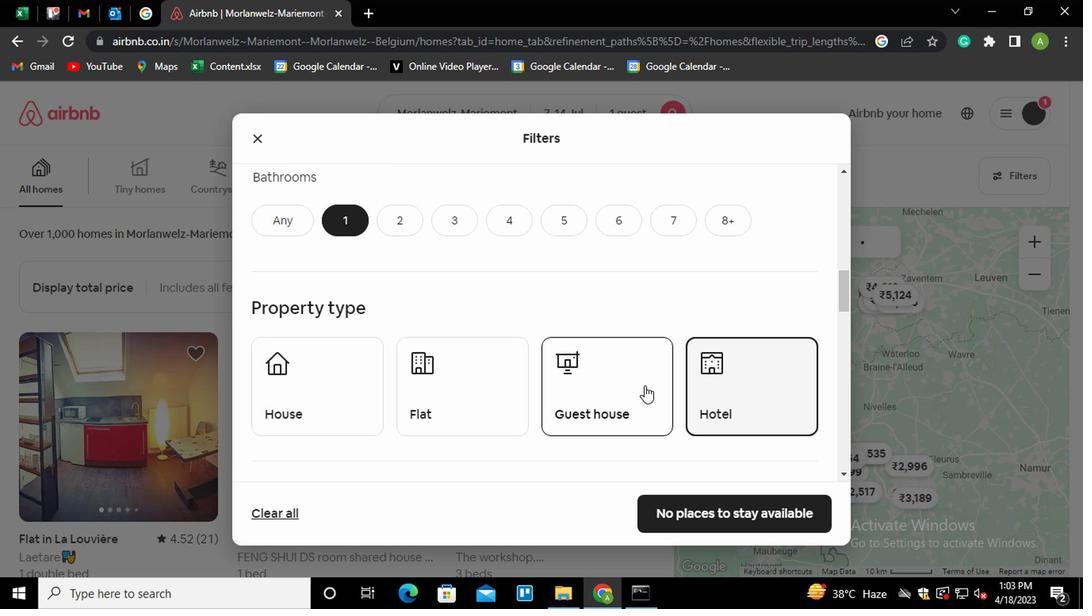 
Action: Mouse scrolled (641, 386) with delta (0, 0)
Screenshot: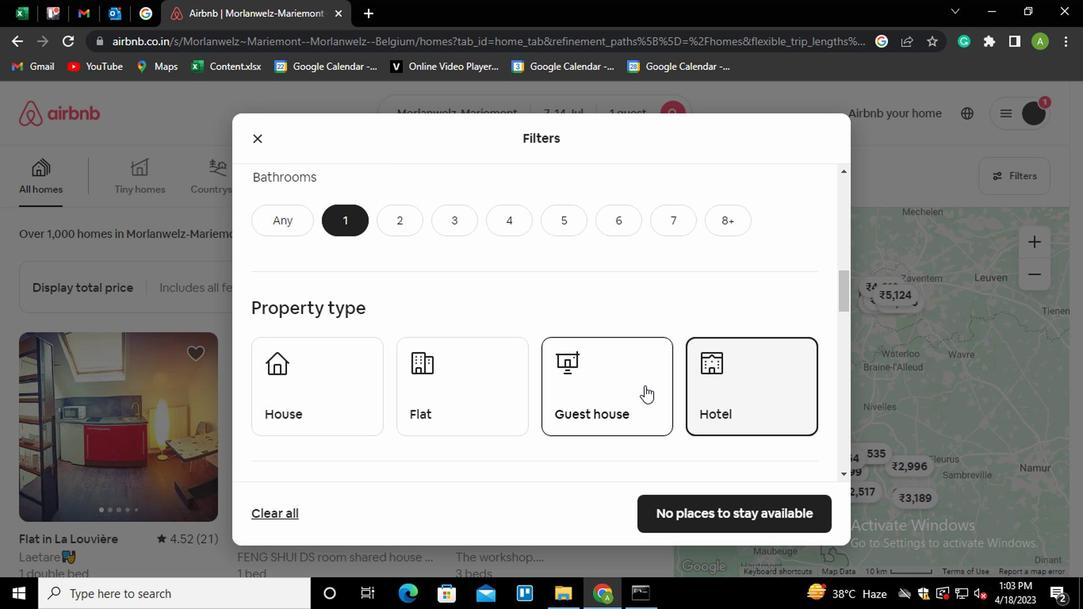 
Action: Mouse scrolled (641, 386) with delta (0, 0)
Screenshot: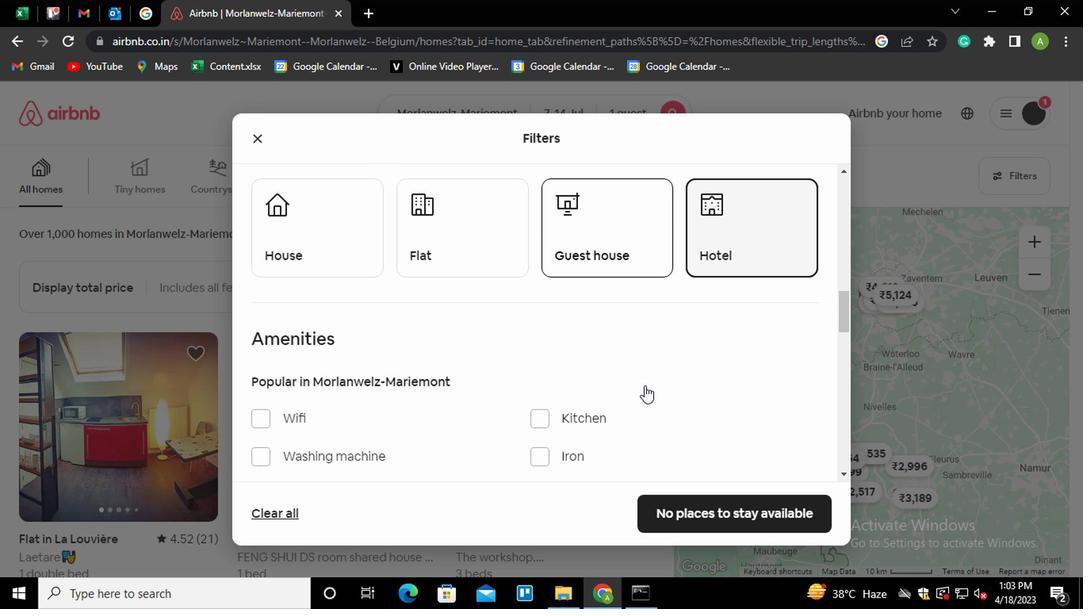 
Action: Mouse scrolled (641, 386) with delta (0, 0)
Screenshot: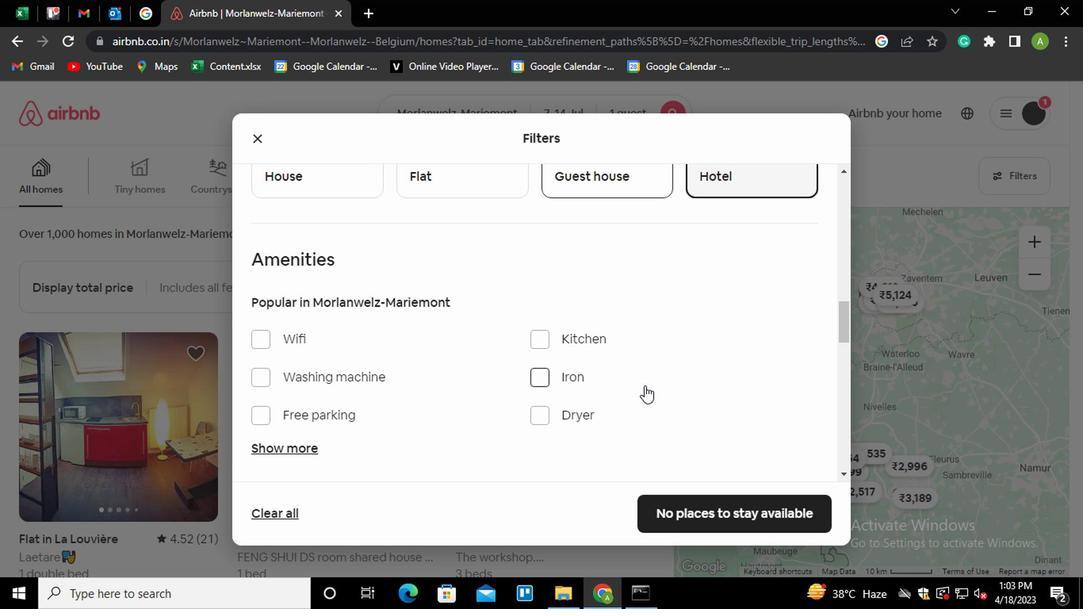 
Action: Mouse moved to (629, 387)
Screenshot: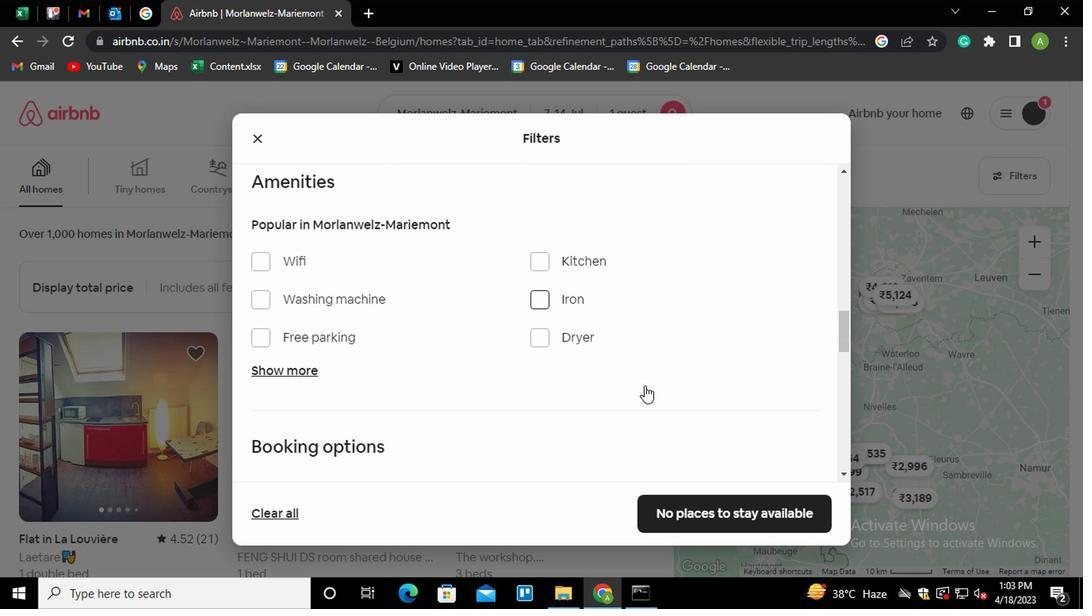 
Action: Mouse scrolled (629, 386) with delta (0, 0)
Screenshot: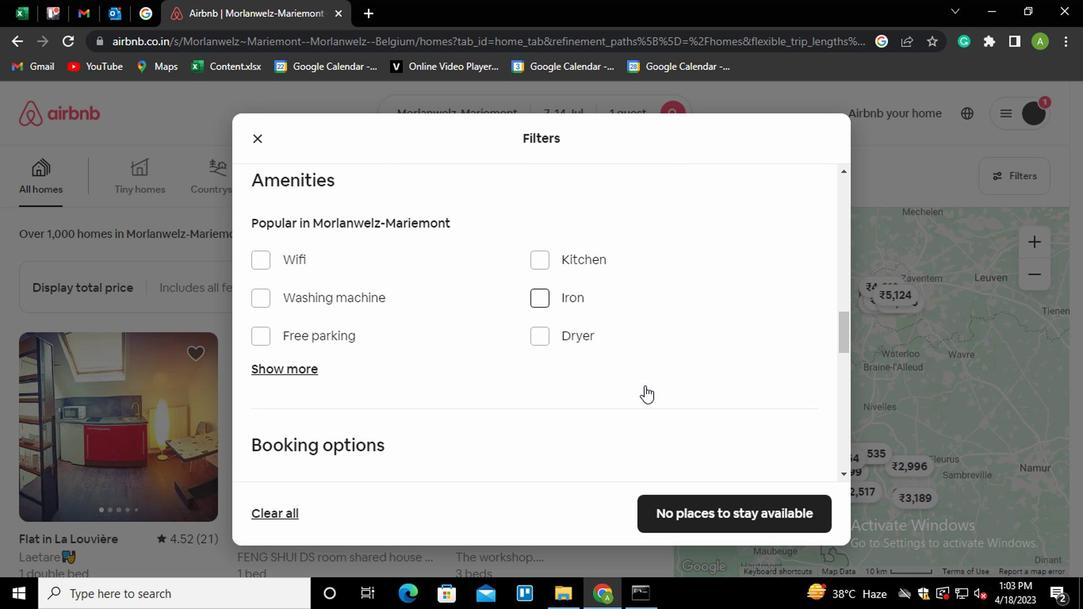 
Action: Mouse moved to (624, 387)
Screenshot: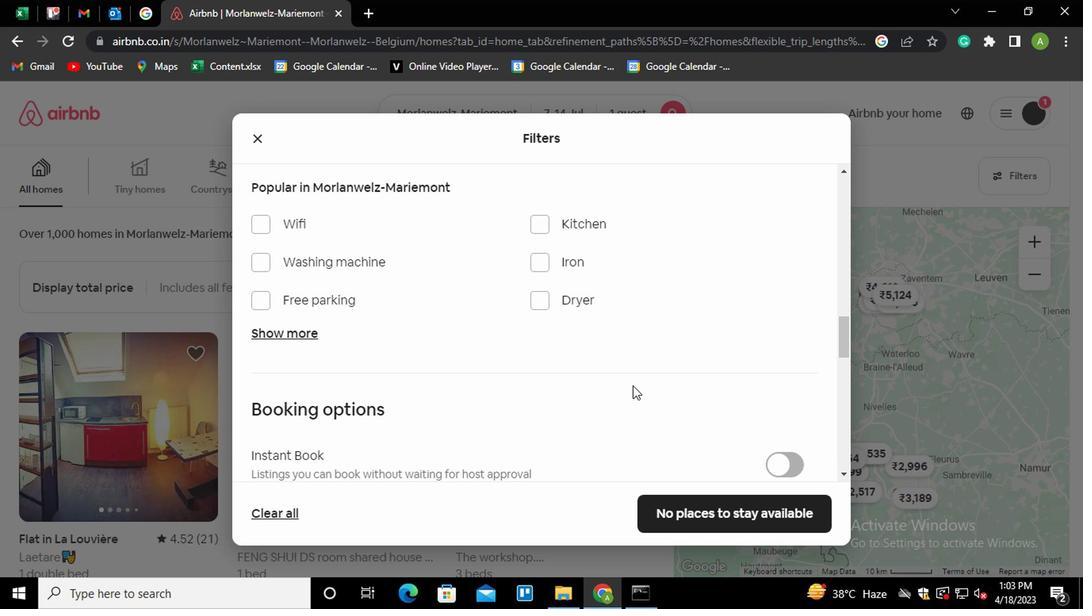 
Action: Mouse scrolled (624, 386) with delta (0, 0)
Screenshot: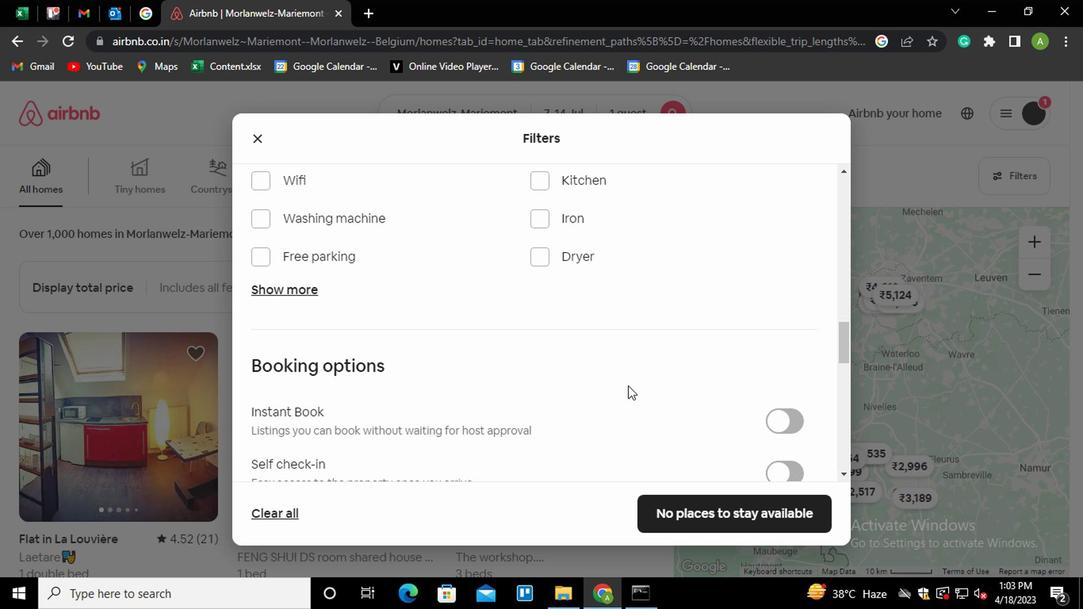 
Action: Mouse moved to (570, 381)
Screenshot: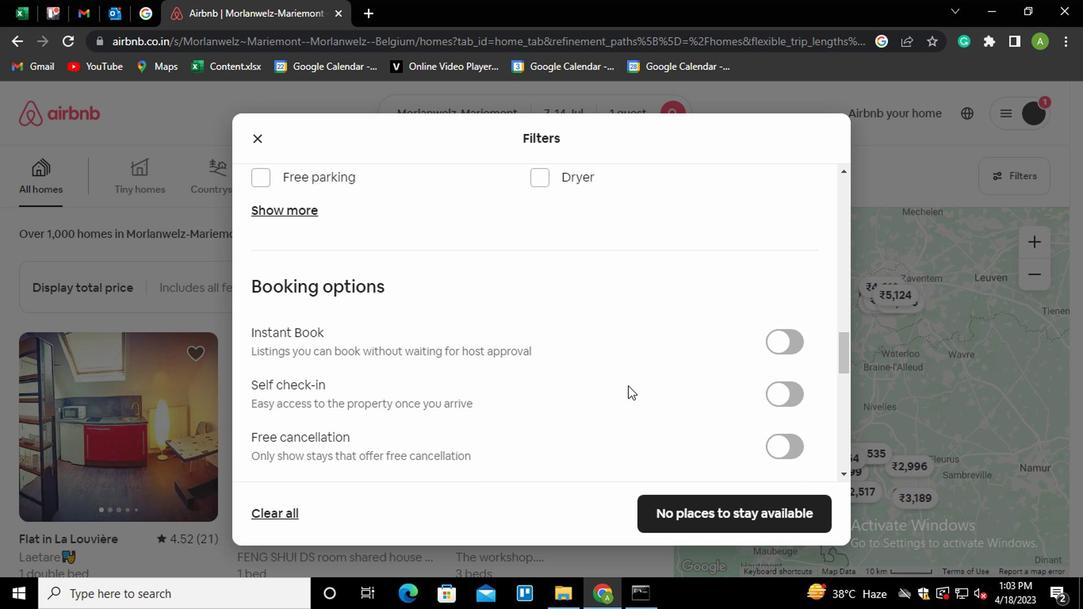 
Action: Mouse scrolled (570, 381) with delta (0, 0)
Screenshot: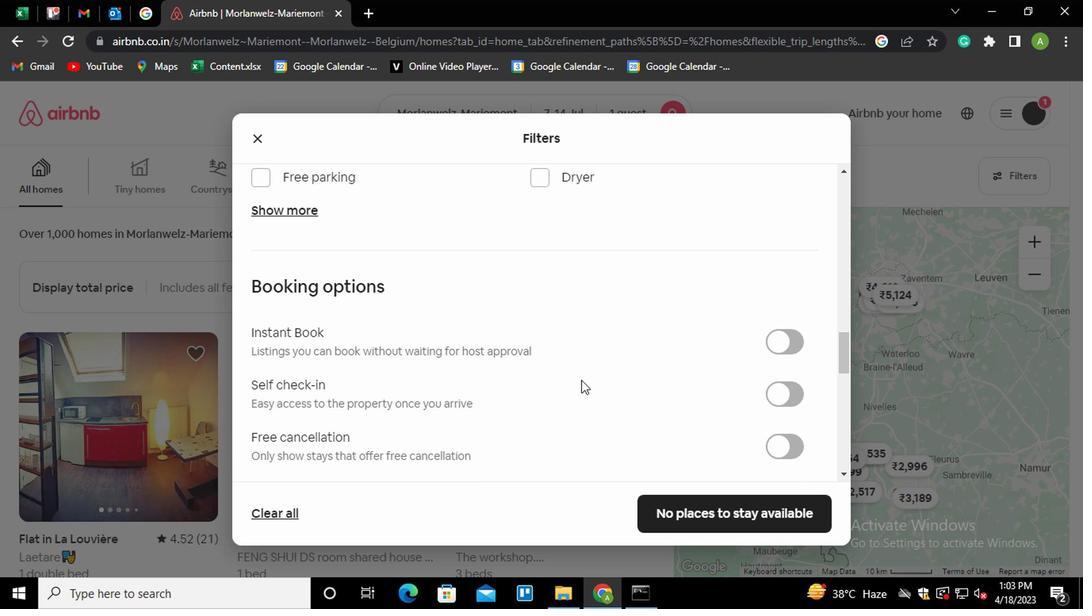
Action: Mouse scrolled (570, 381) with delta (0, 0)
Screenshot: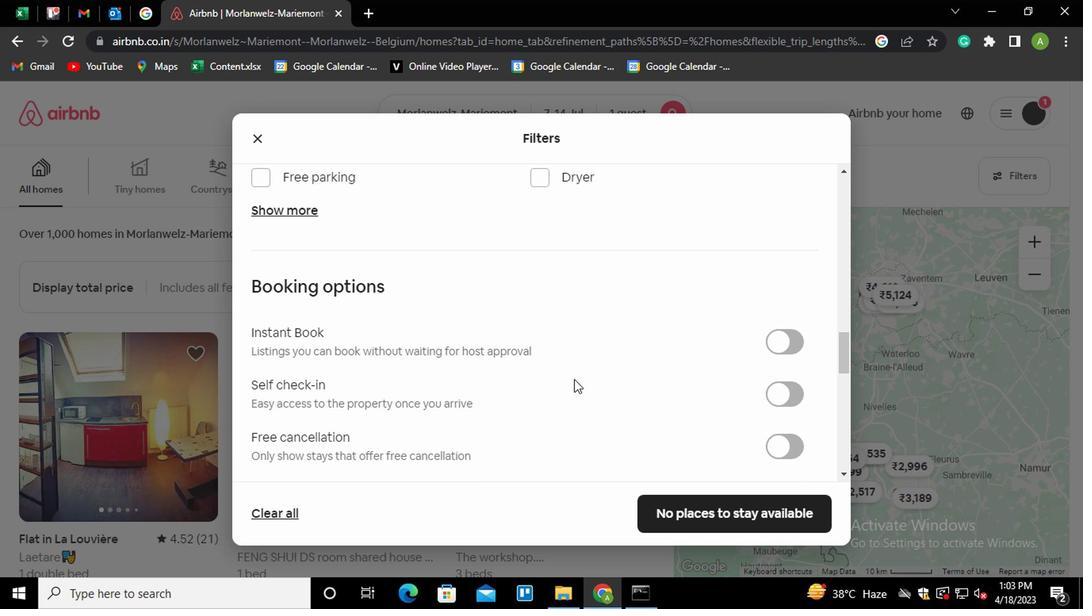
Action: Mouse moved to (280, 373)
Screenshot: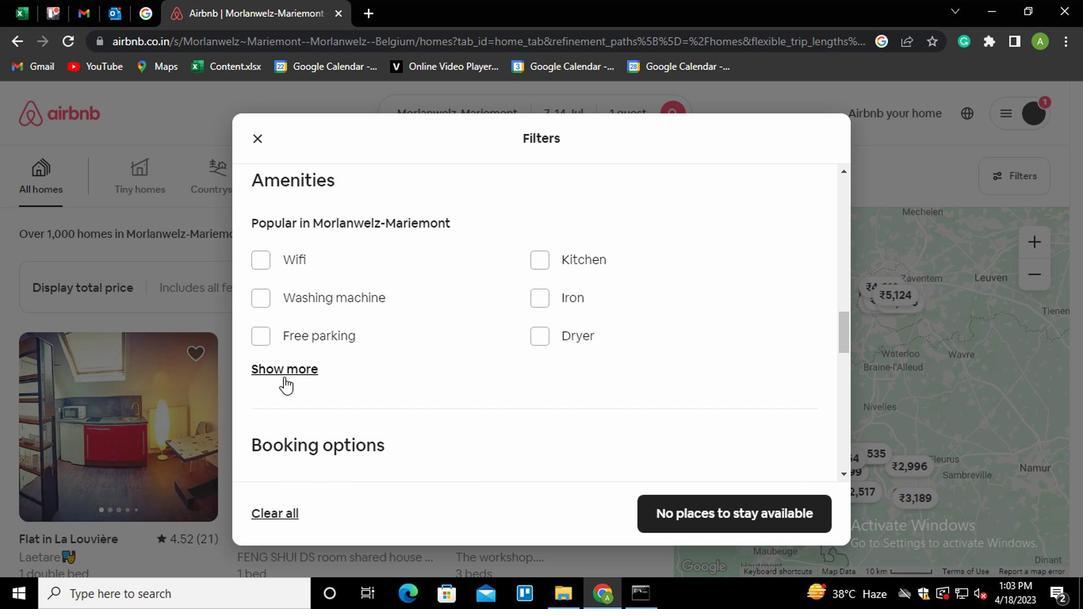
Action: Mouse pressed left at (280, 373)
Screenshot: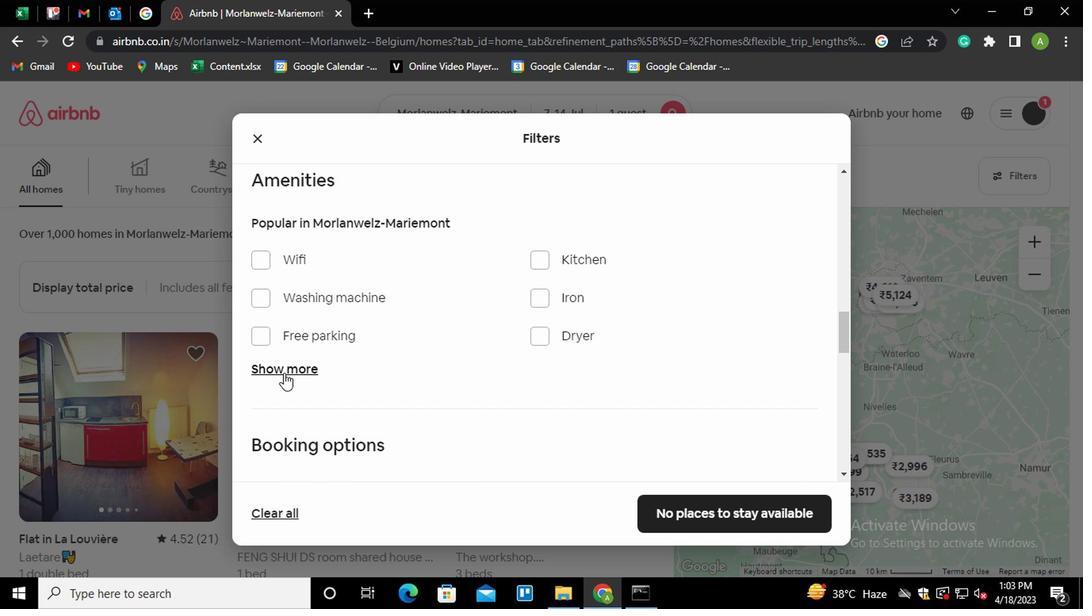 
Action: Mouse moved to (530, 421)
Screenshot: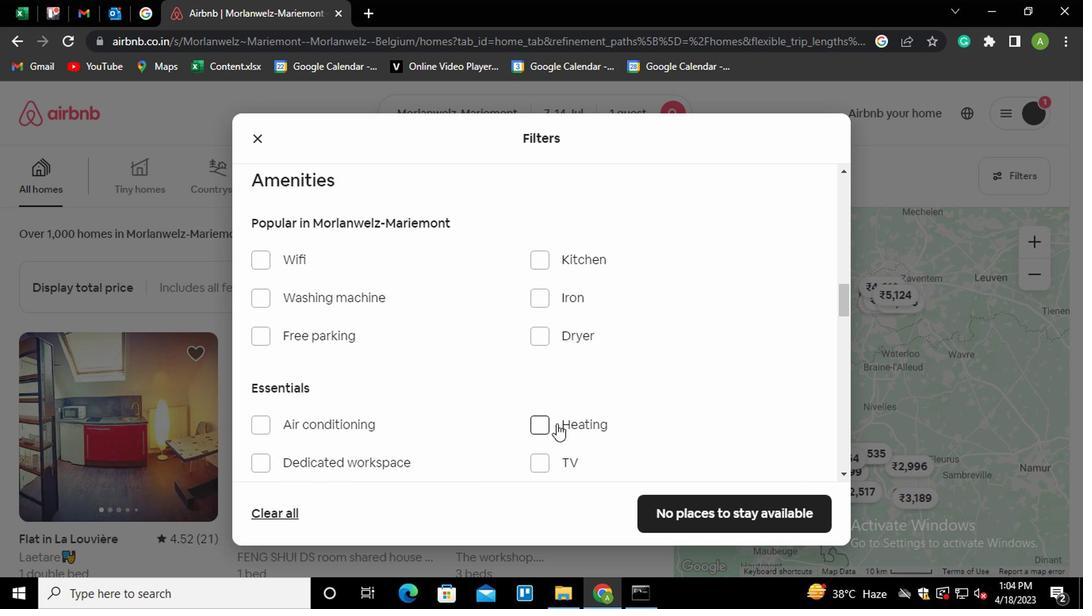 
Action: Mouse pressed left at (530, 421)
Screenshot: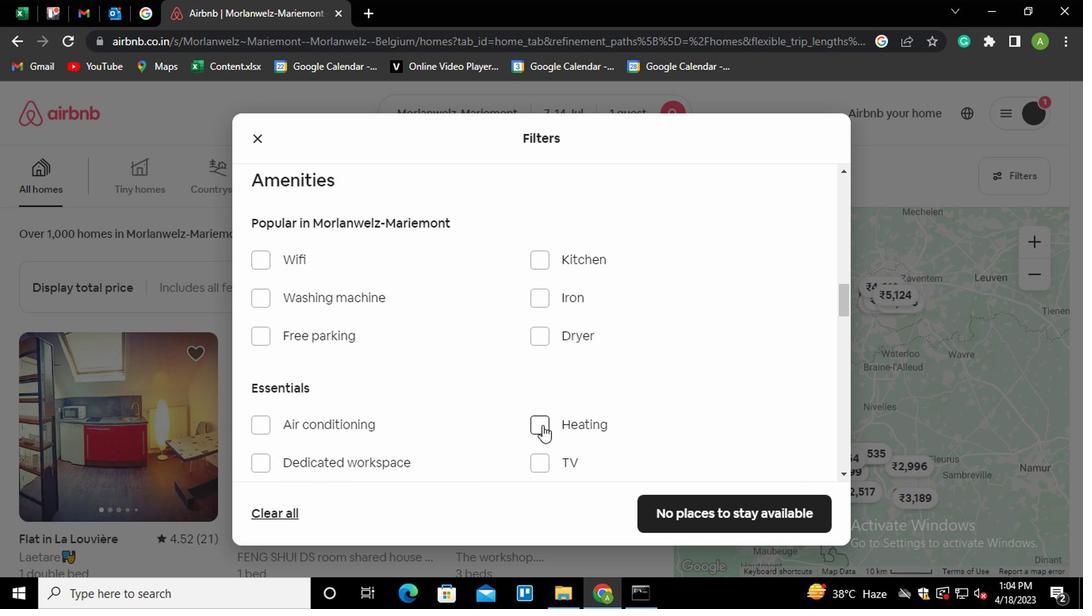 
Action: Mouse moved to (640, 402)
Screenshot: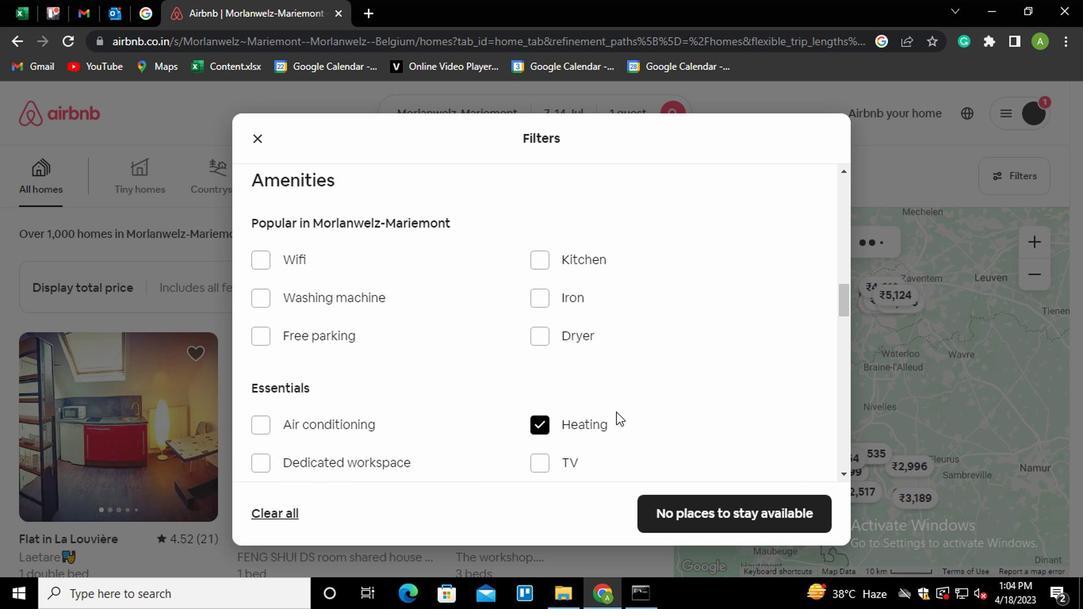 
Action: Mouse scrolled (640, 401) with delta (0, 0)
Screenshot: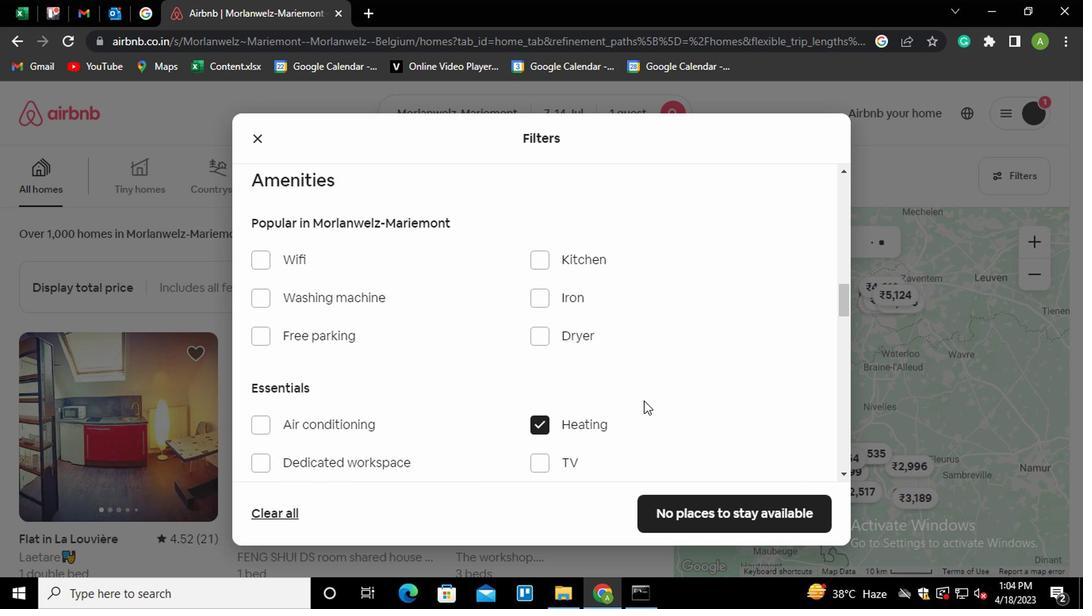 
Action: Mouse scrolled (640, 401) with delta (0, 0)
Screenshot: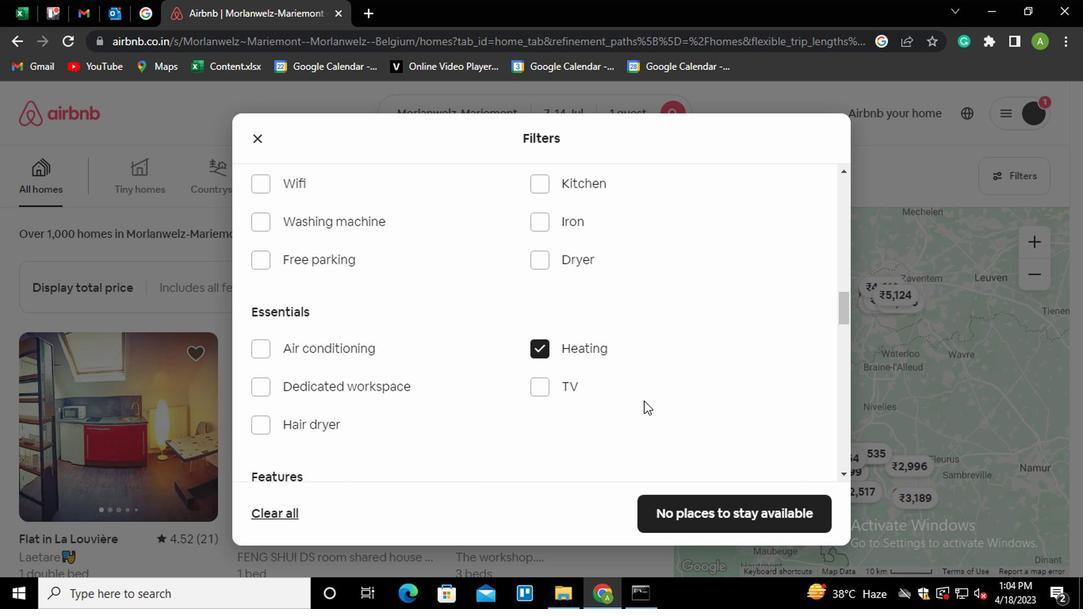 
Action: Mouse scrolled (640, 401) with delta (0, 0)
Screenshot: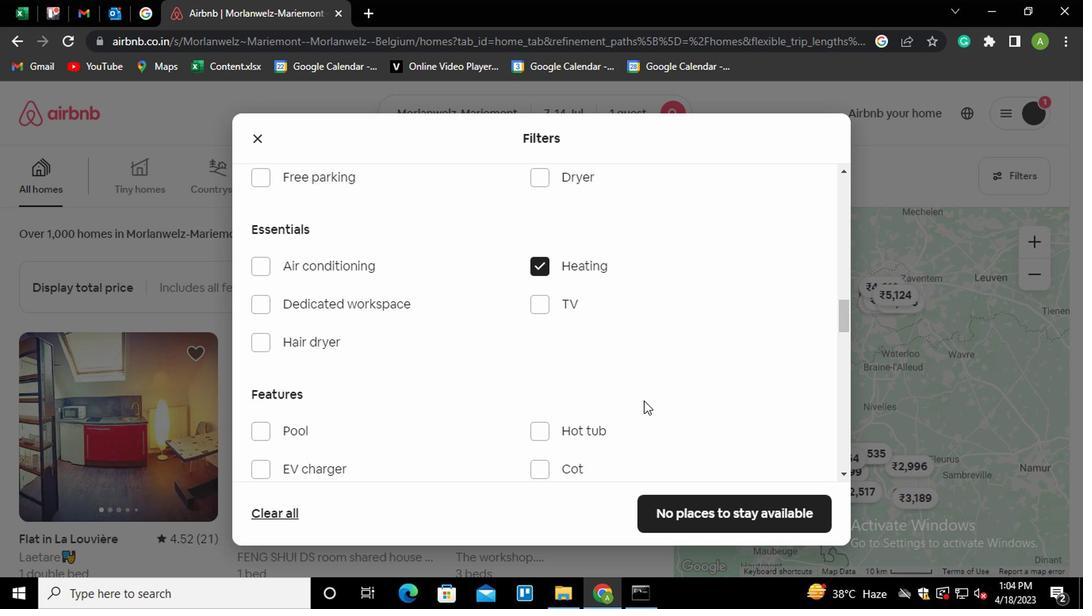 
Action: Mouse scrolled (640, 401) with delta (0, 0)
Screenshot: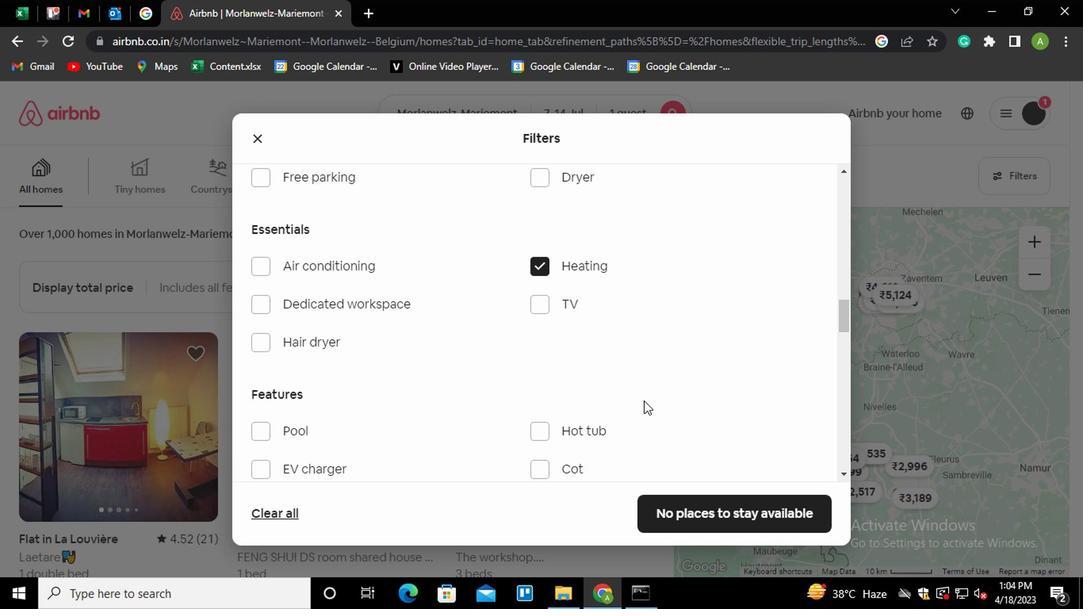 
Action: Mouse scrolled (640, 401) with delta (0, 0)
Screenshot: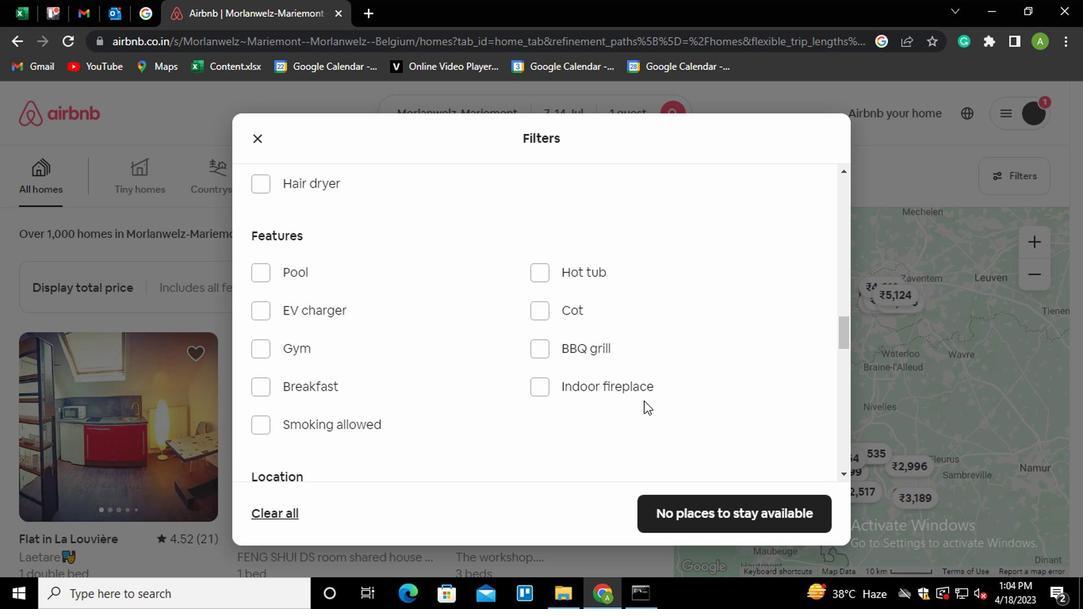 
Action: Mouse scrolled (640, 401) with delta (0, 0)
Screenshot: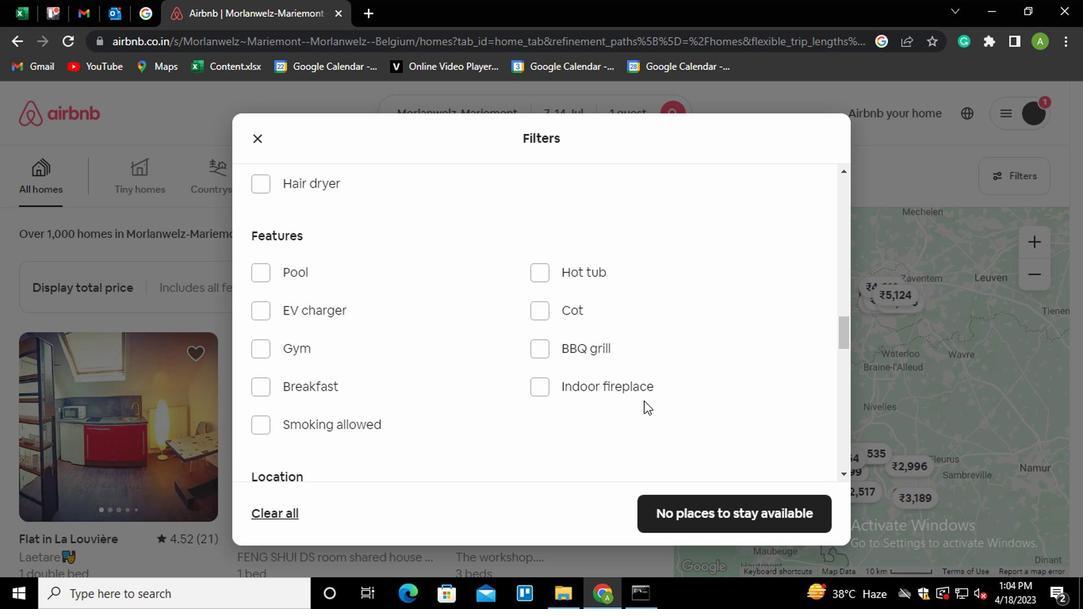 
Action: Mouse scrolled (640, 401) with delta (0, 0)
Screenshot: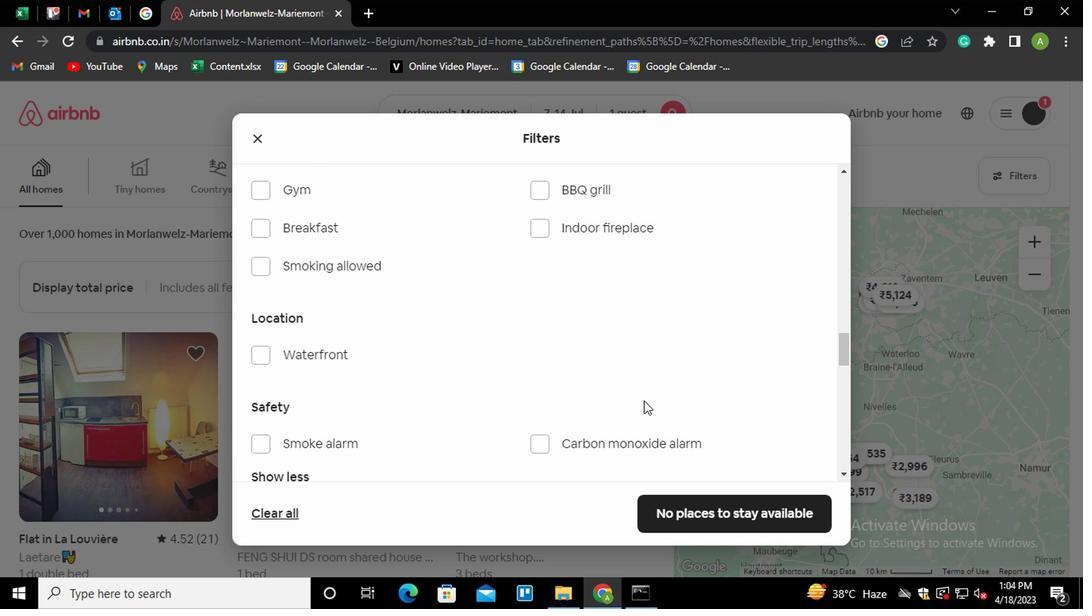 
Action: Mouse scrolled (640, 401) with delta (0, 0)
Screenshot: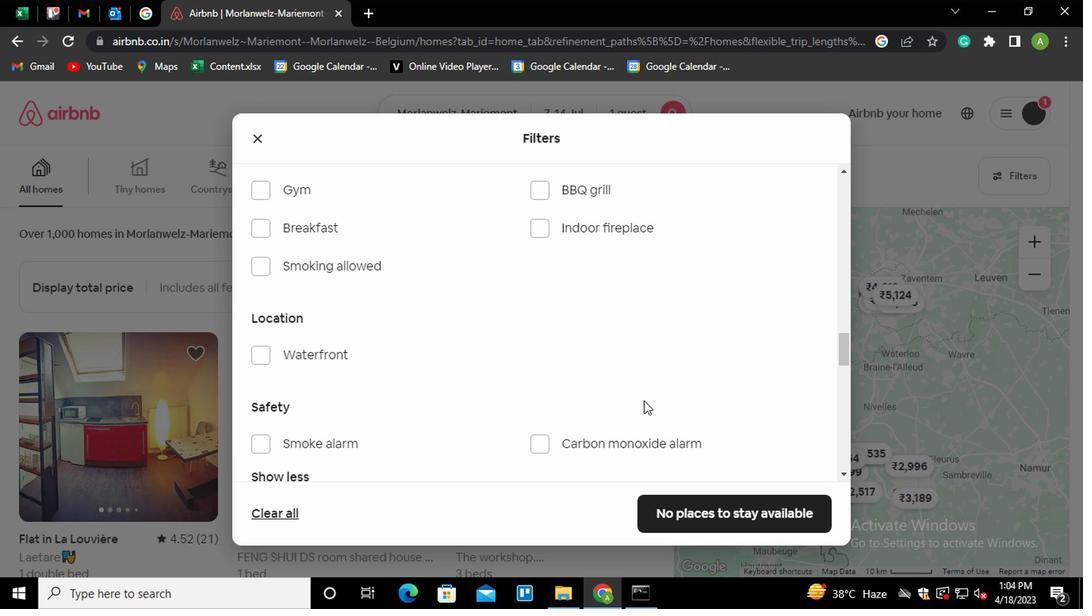 
Action: Mouse scrolled (640, 401) with delta (0, 0)
Screenshot: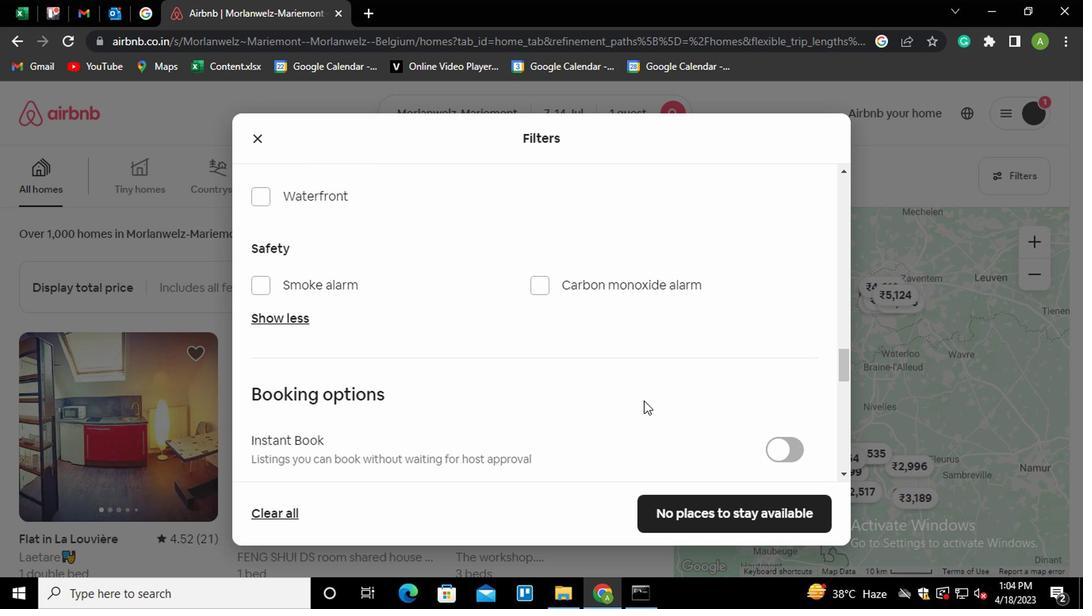 
Action: Mouse scrolled (640, 401) with delta (0, 0)
Screenshot: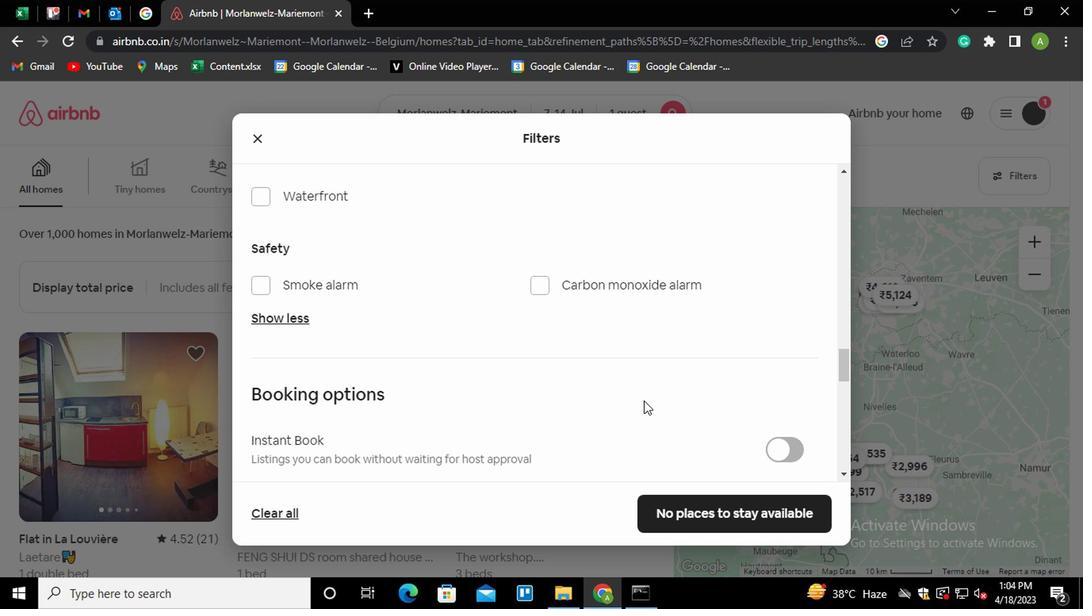 
Action: Mouse moved to (774, 340)
Screenshot: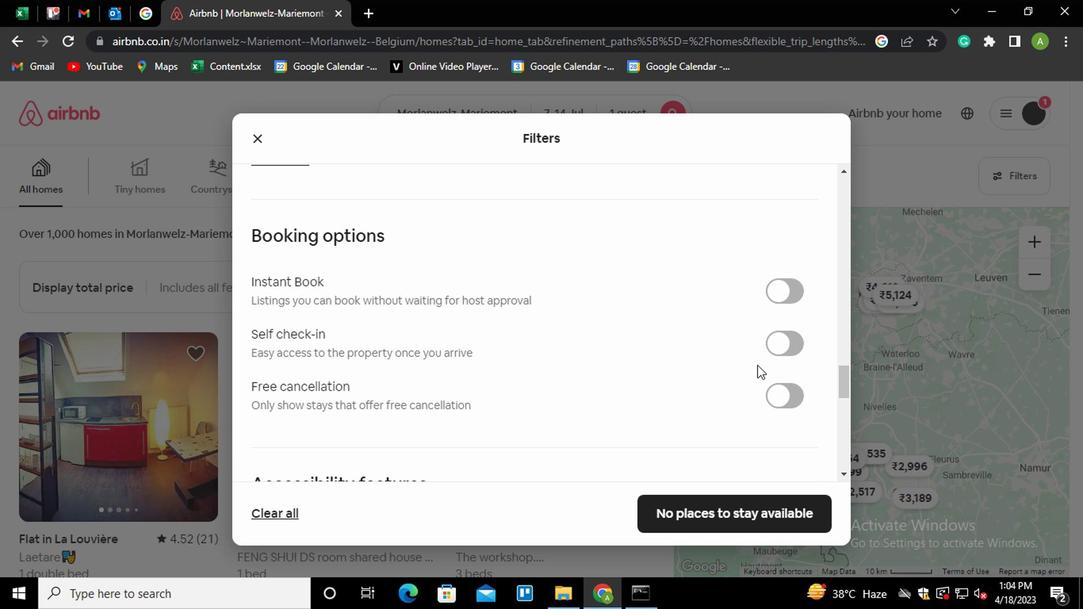 
Action: Mouse pressed left at (774, 340)
Screenshot: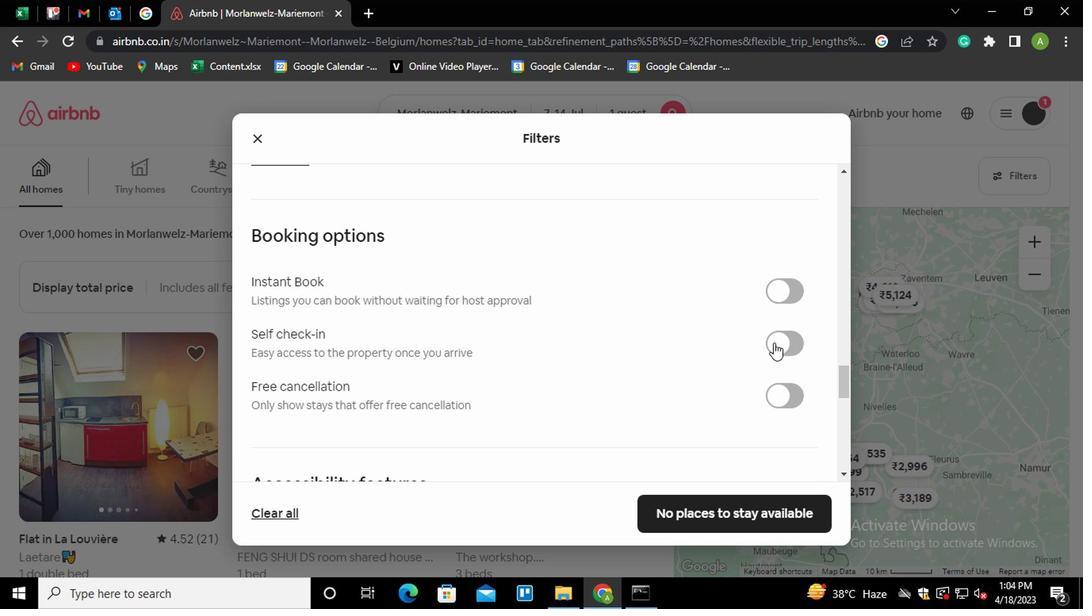 
Action: Mouse moved to (665, 353)
Screenshot: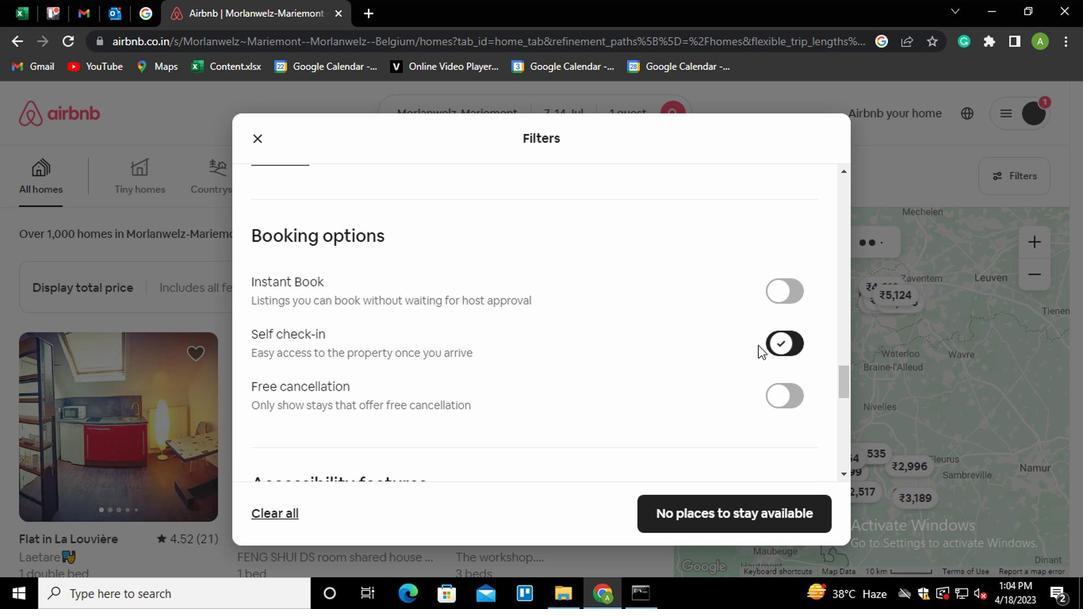 
Action: Mouse scrolled (665, 353) with delta (0, 0)
Screenshot: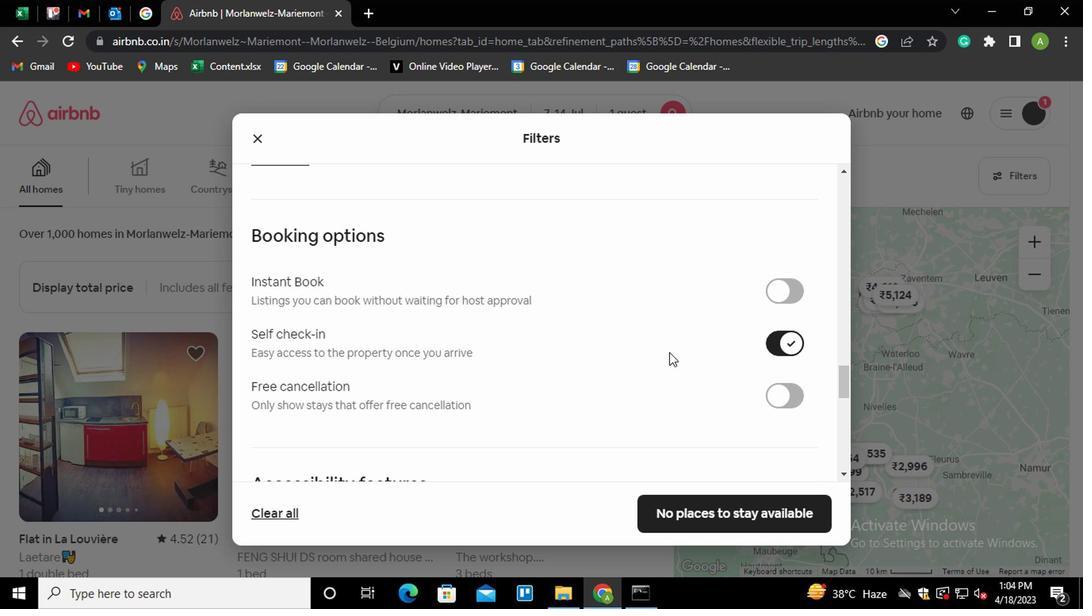 
Action: Mouse scrolled (665, 353) with delta (0, 0)
Screenshot: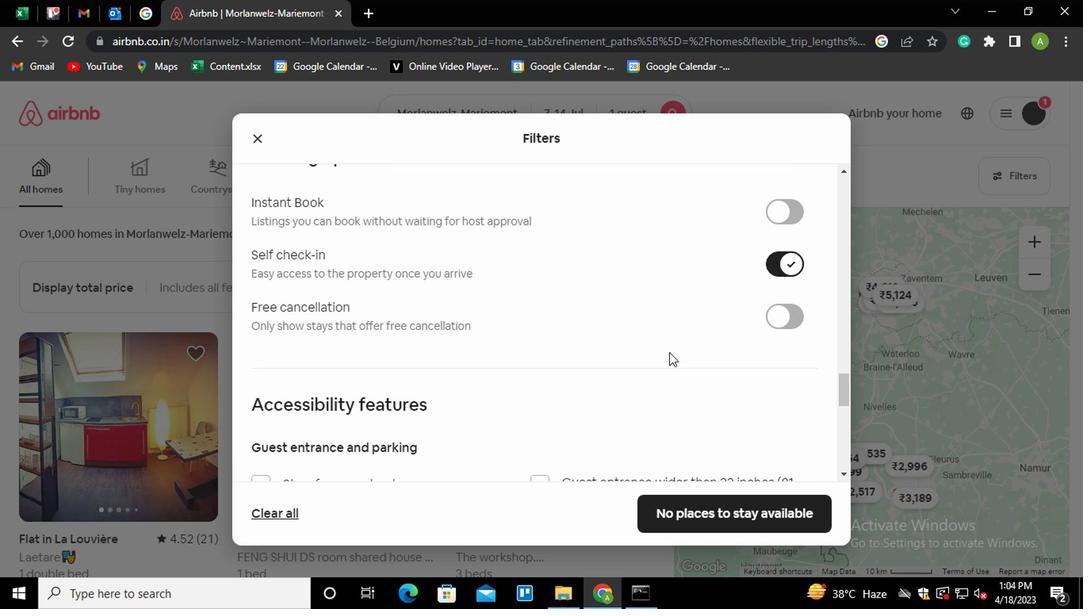 
Action: Mouse scrolled (665, 353) with delta (0, 0)
Screenshot: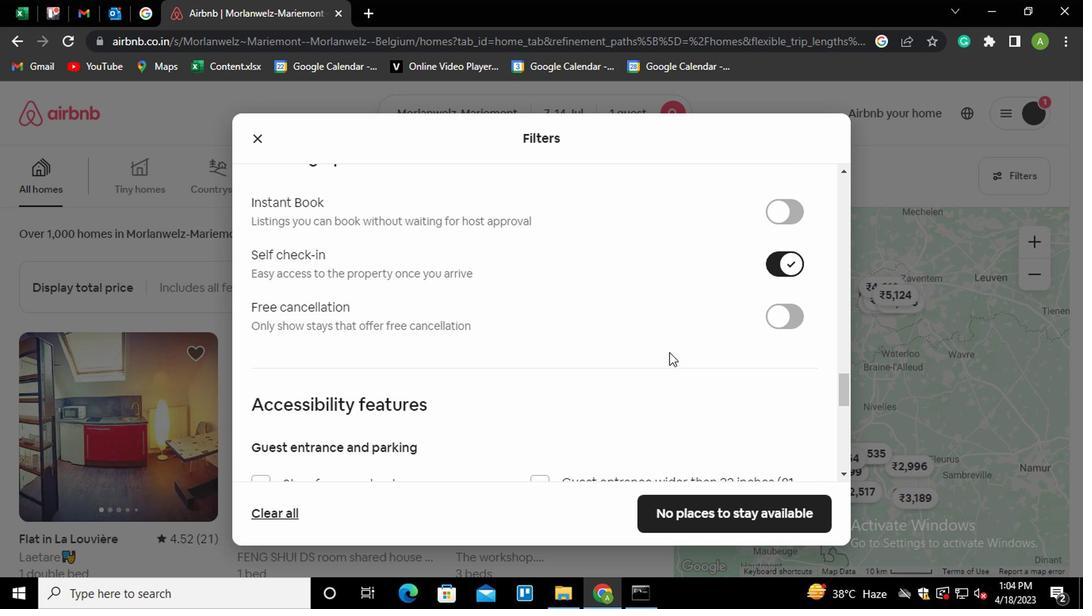 
Action: Mouse scrolled (665, 353) with delta (0, 0)
Screenshot: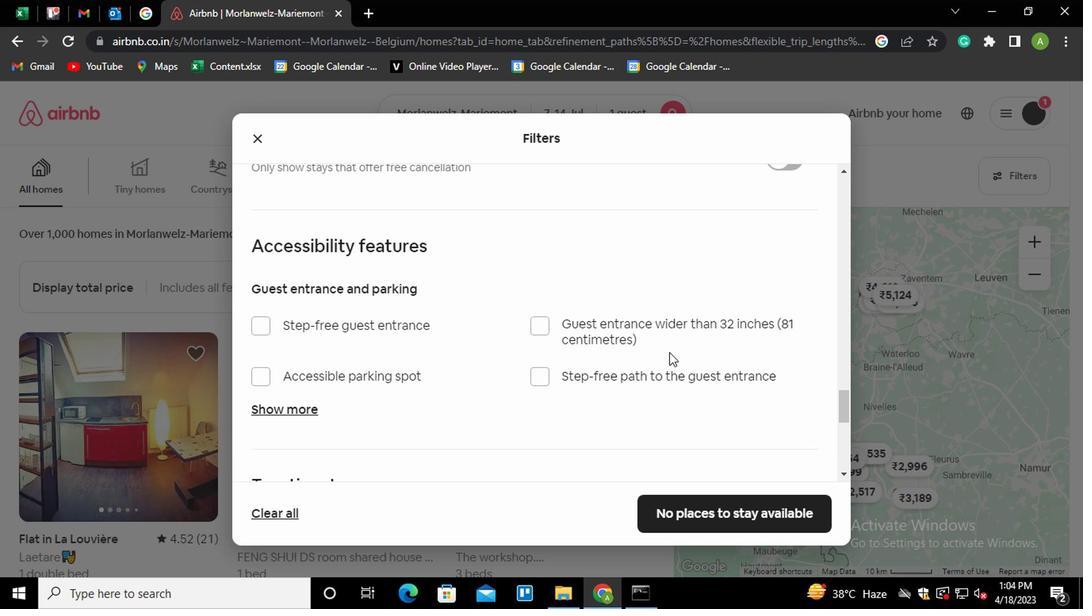 
Action: Mouse scrolled (665, 353) with delta (0, 0)
Screenshot: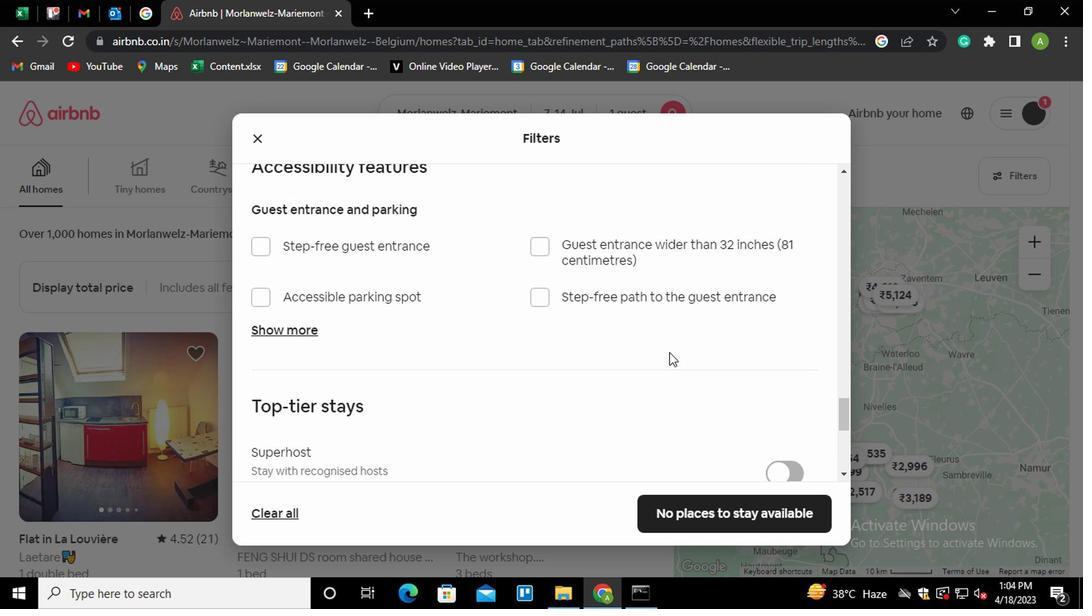 
Action: Mouse scrolled (665, 353) with delta (0, 0)
Screenshot: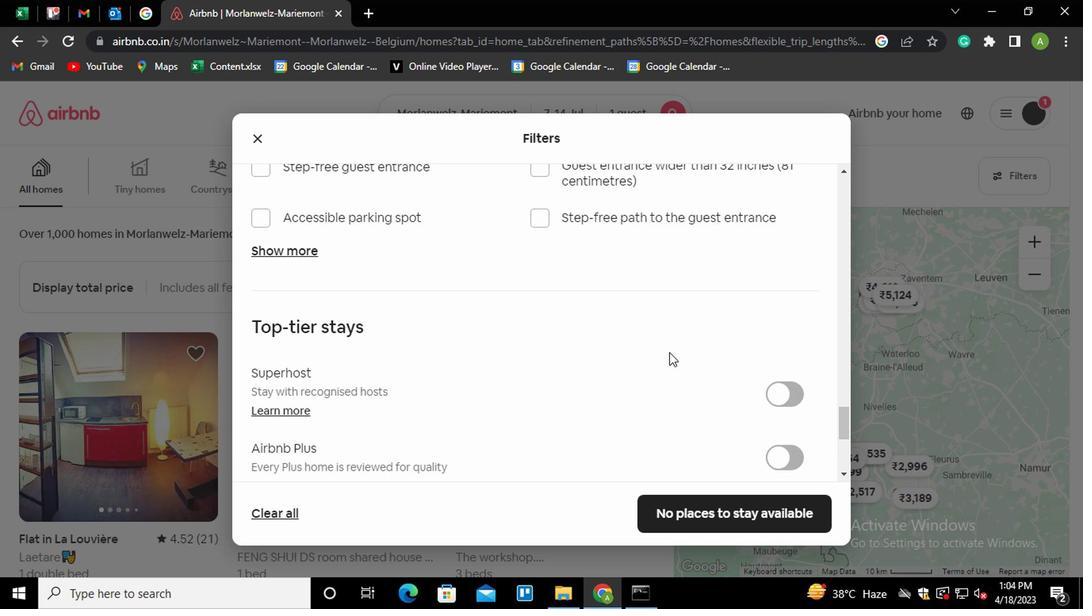 
Action: Mouse moved to (665, 353)
Screenshot: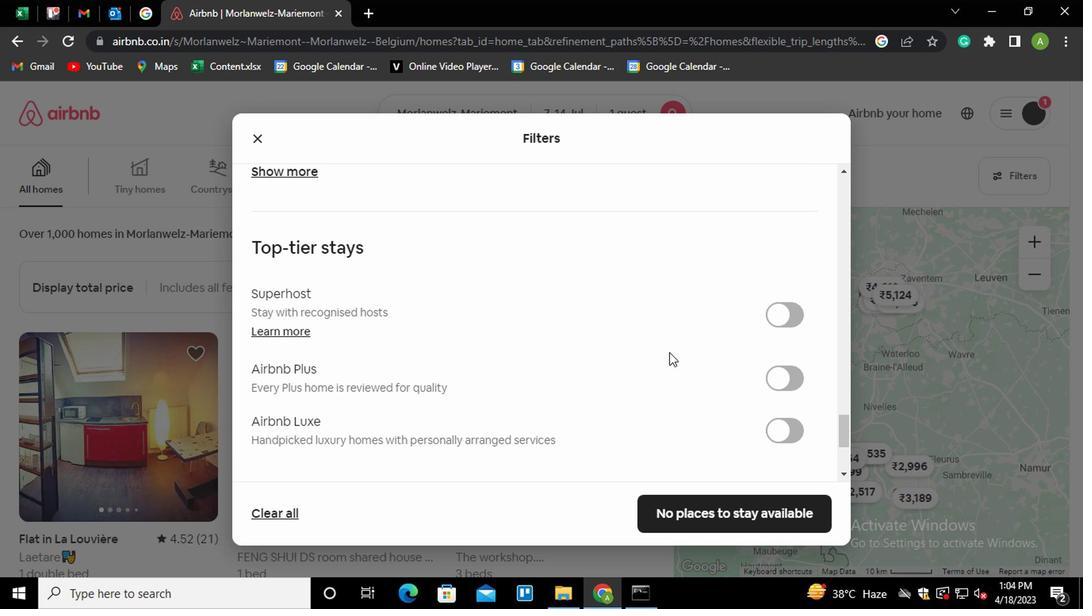 
Action: Mouse scrolled (665, 353) with delta (0, 0)
Screenshot: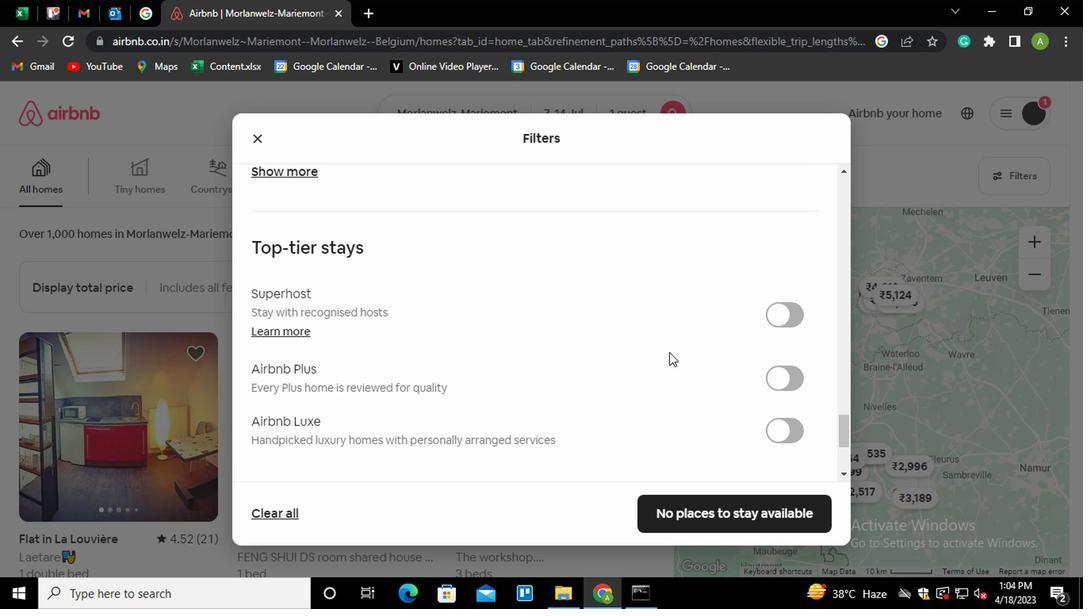 
Action: Mouse moved to (664, 354)
Screenshot: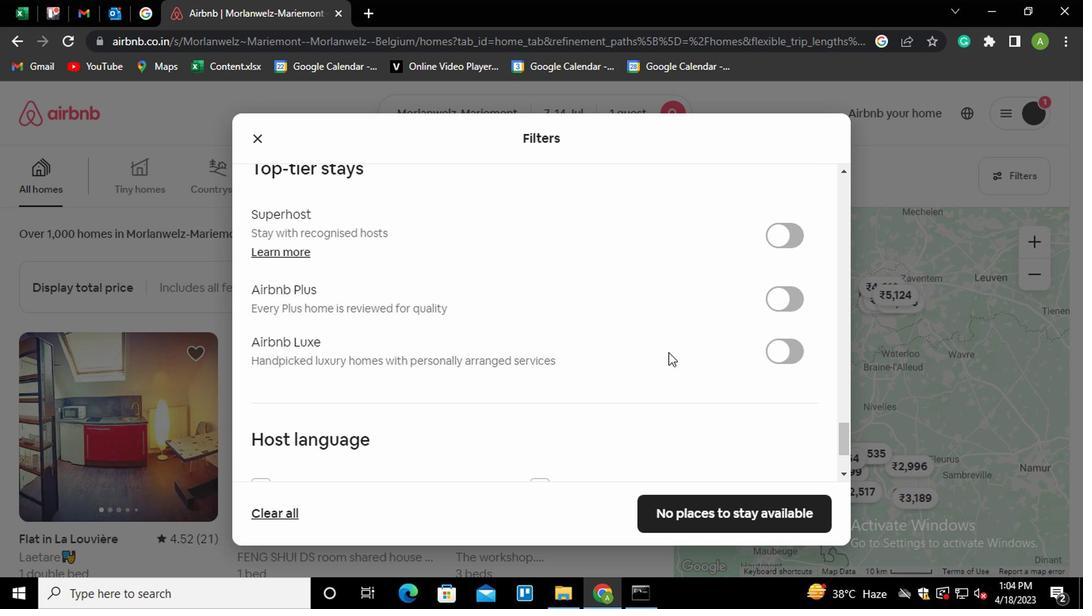
Action: Mouse scrolled (664, 353) with delta (0, 0)
Screenshot: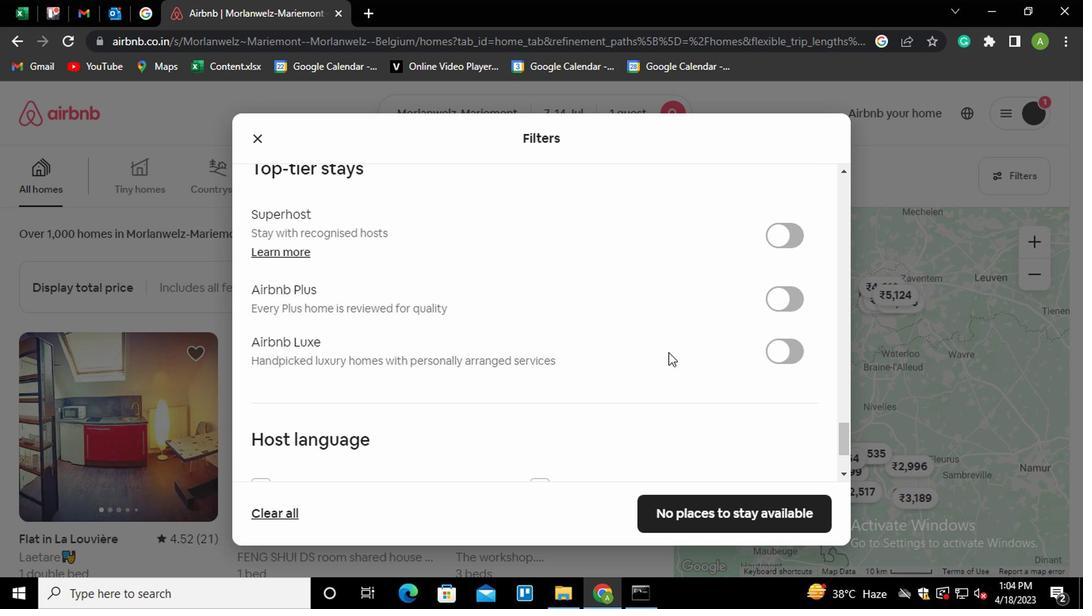 
Action: Mouse scrolled (664, 353) with delta (0, 0)
Screenshot: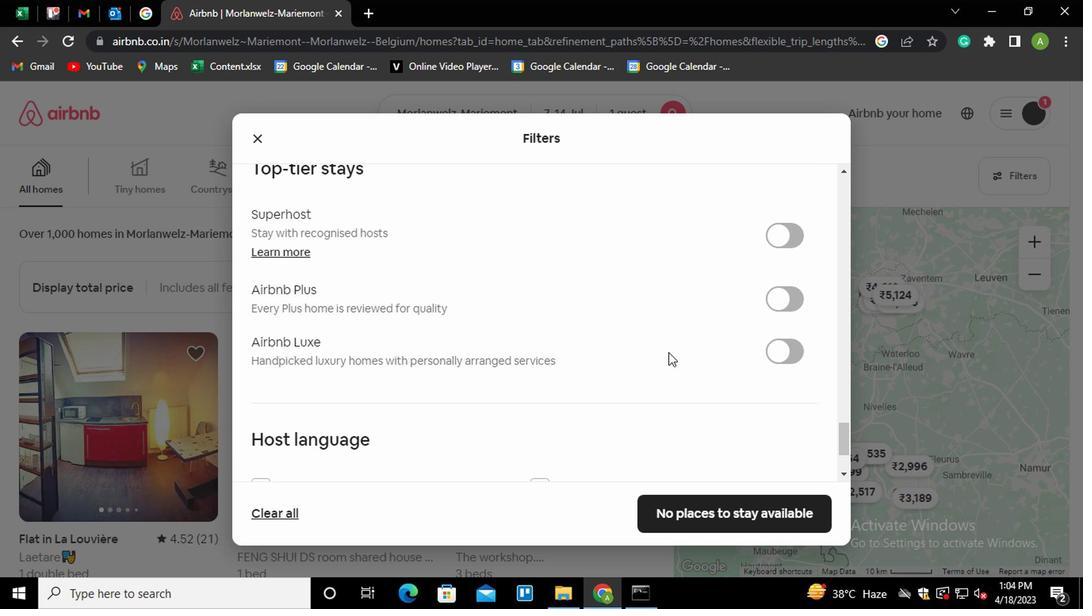 
Action: Mouse moved to (663, 354)
Screenshot: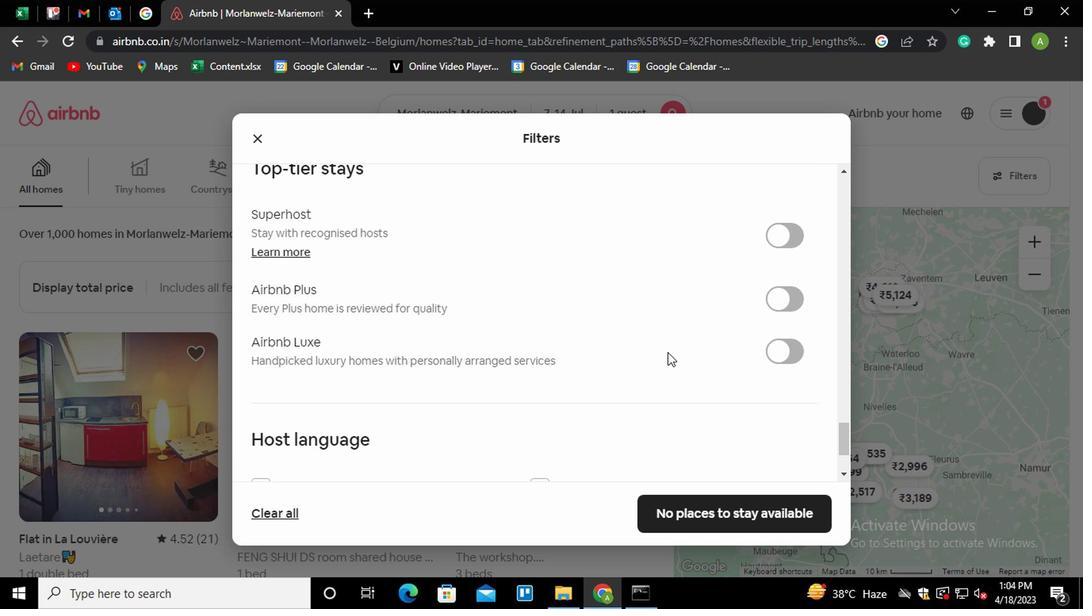 
Action: Mouse scrolled (663, 353) with delta (0, 0)
Screenshot: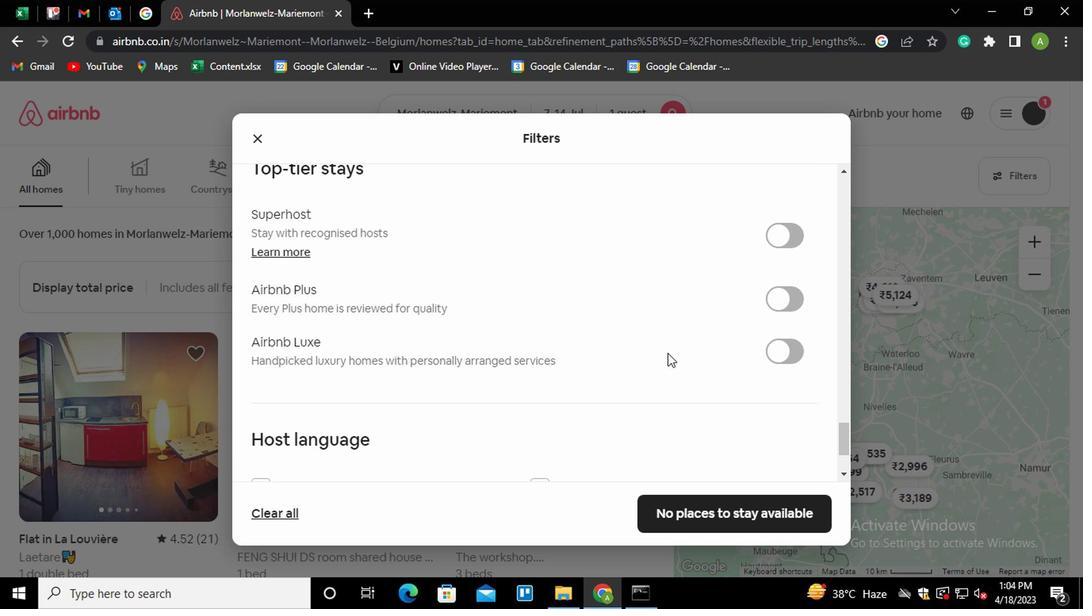 
Action: Mouse moved to (264, 370)
Screenshot: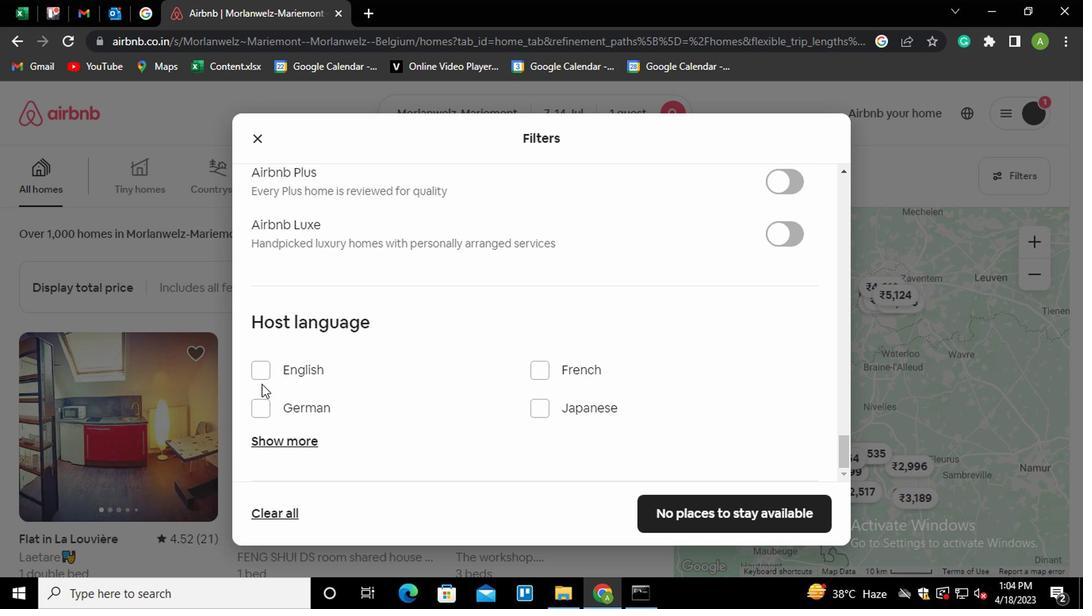 
Action: Mouse pressed left at (264, 370)
Screenshot: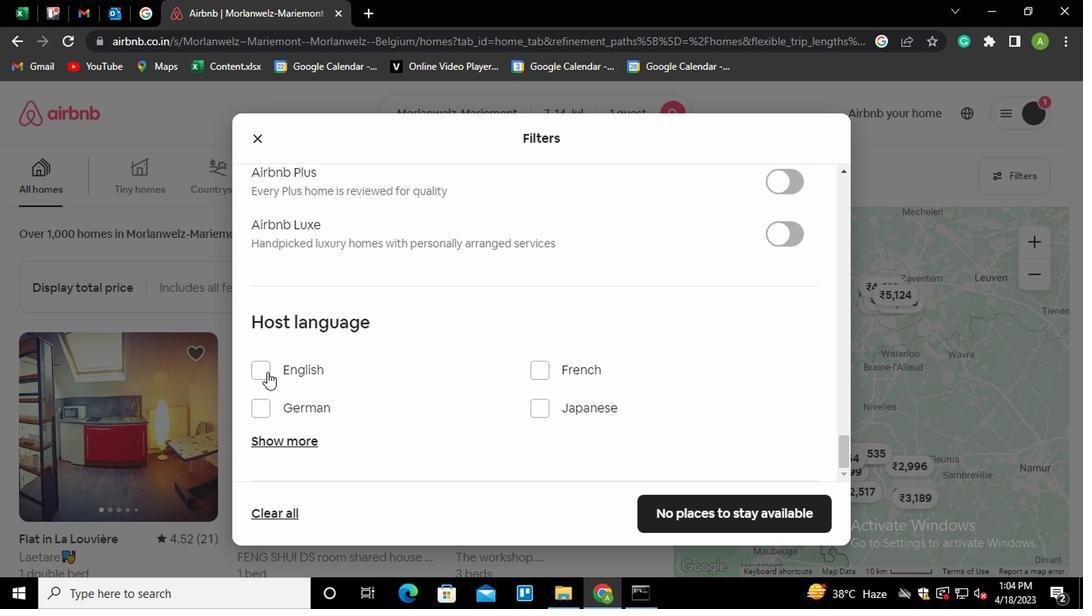 
Action: Mouse moved to (760, 509)
Screenshot: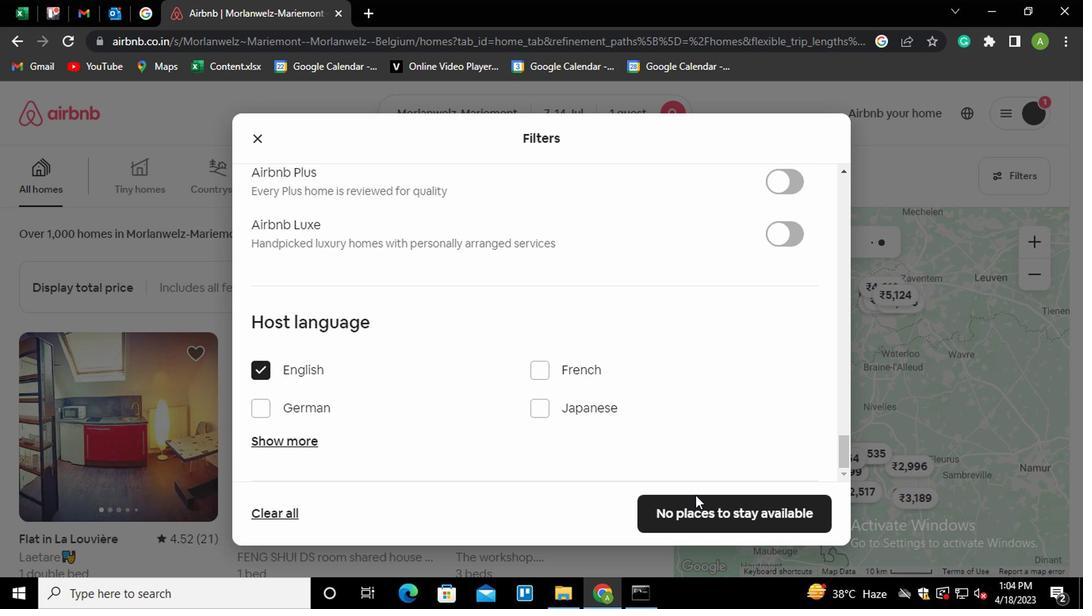 
Action: Mouse pressed left at (760, 509)
Screenshot: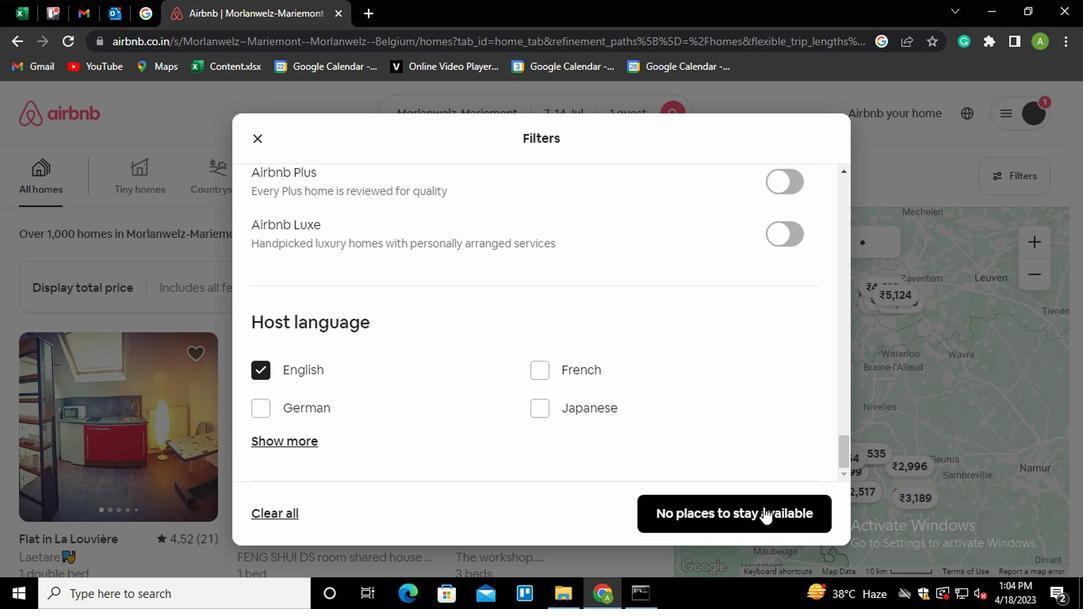 
Action: Mouse moved to (761, 509)
Screenshot: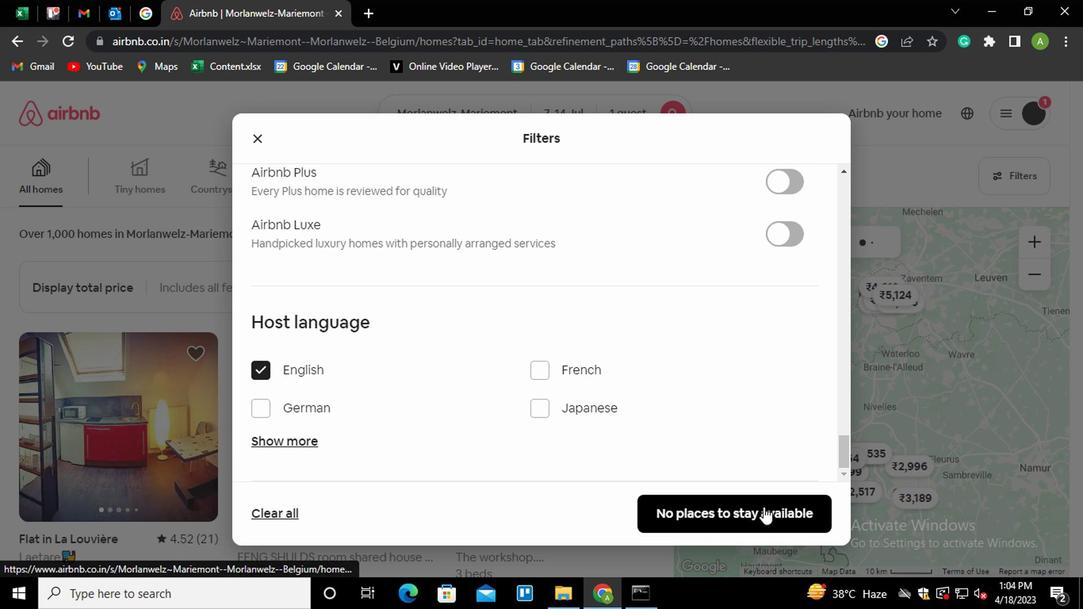 
